 Task: Look for space in Elk Grove Village, United States from 10th July, 2023 to 15th July, 2023 for 7 adults in price range Rs.10000 to Rs.15000. Place can be entire place or shared room with 4 bedrooms having 7 beds and 4 bathrooms. Property type can be house, flat, guest house. Amenities needed are: wifi, TV, free parkinig on premises, gym, breakfast. Booking option can be shelf check-in. Required host language is English.
Action: Mouse moved to (402, 84)
Screenshot: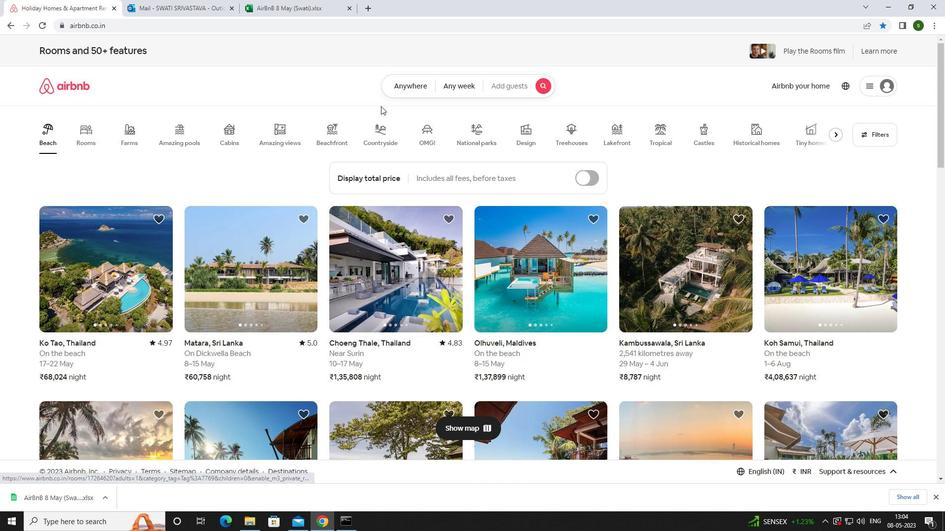 
Action: Mouse pressed left at (402, 84)
Screenshot: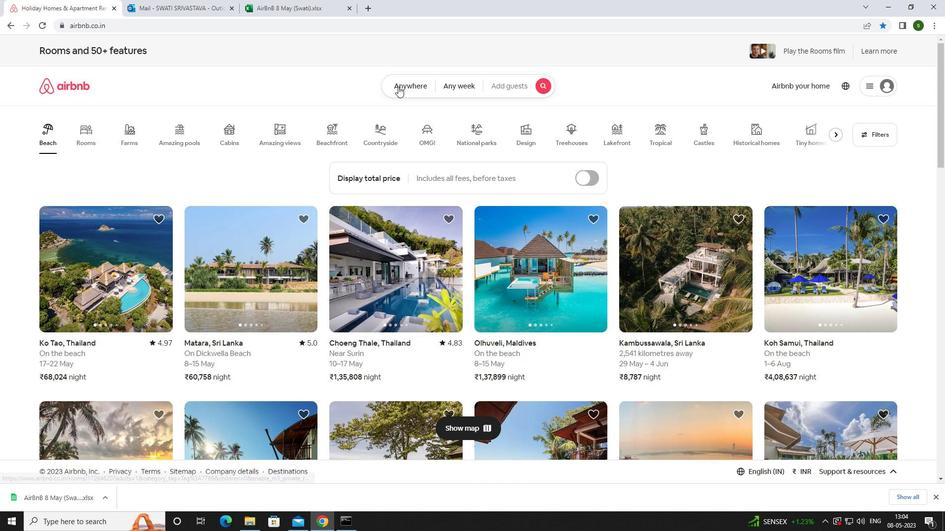 
Action: Mouse moved to (361, 127)
Screenshot: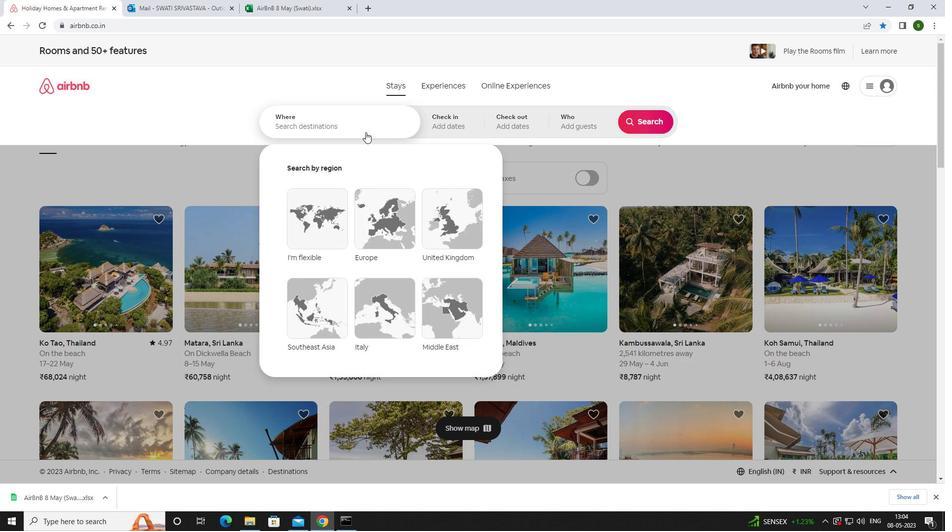
Action: Mouse pressed left at (361, 127)
Screenshot: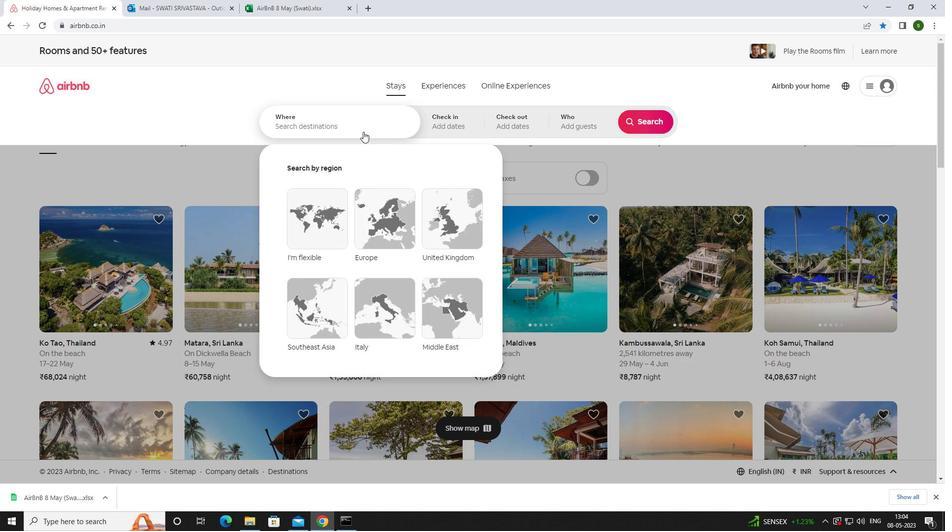 
Action: Key pressed <Key.caps_lock>e<Key.caps_lock><Key.backspace>e<Key.caps_lock>lk<Key.space><Key.caps_lock>g<Key.caps_lock>rove<Key.space><Key.caps_lock>v<Key.caps_lock>illage,<Key.space><Key.caps_lock>u<Key.caps_lock>nited<Key.space><Key.caps_lock>s<Key.caps_lock>tates<Key.enter>
Screenshot: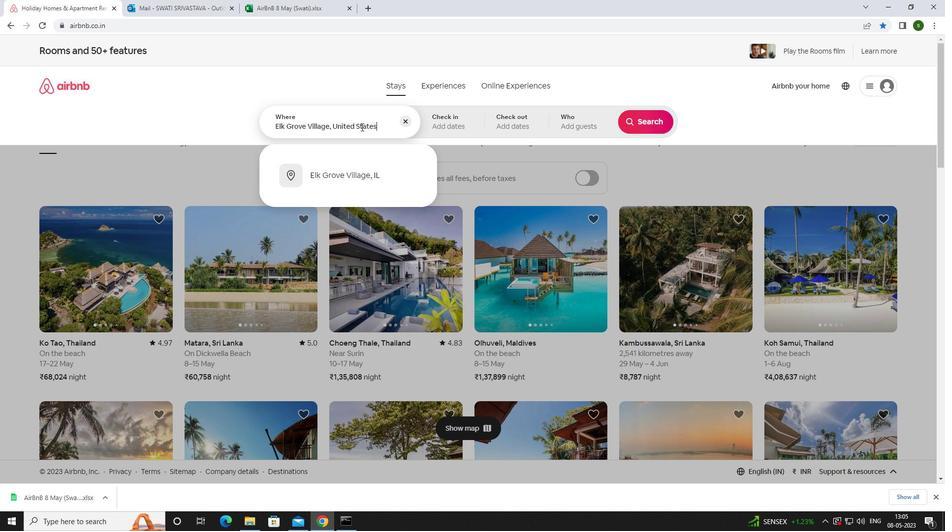 
Action: Mouse moved to (646, 198)
Screenshot: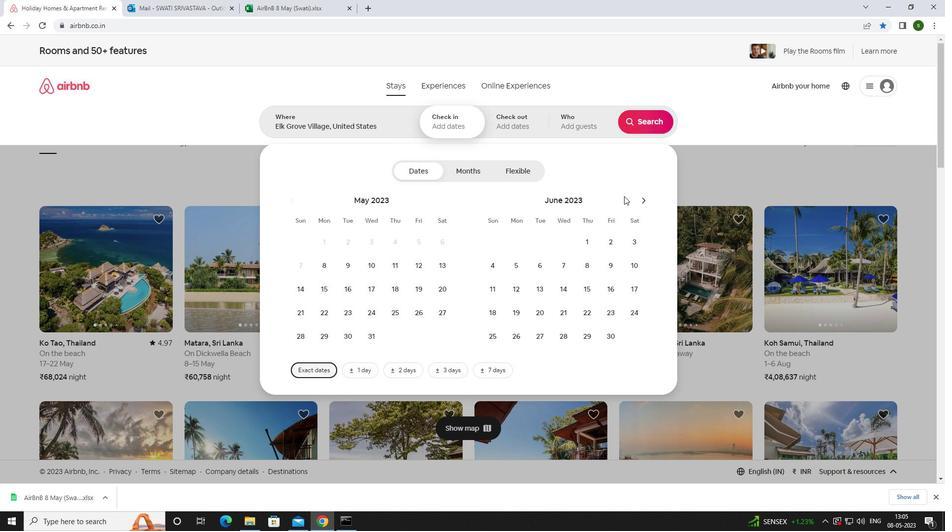 
Action: Mouse pressed left at (646, 198)
Screenshot: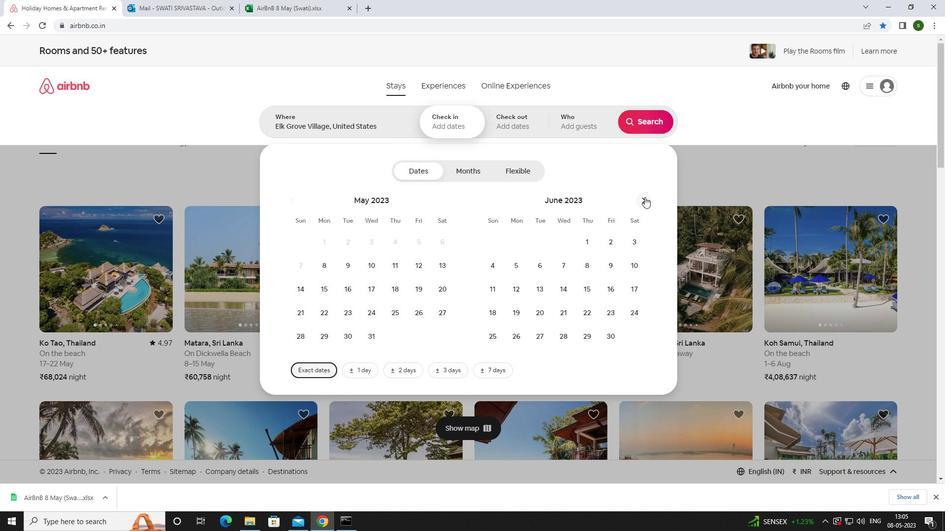 
Action: Mouse moved to (523, 292)
Screenshot: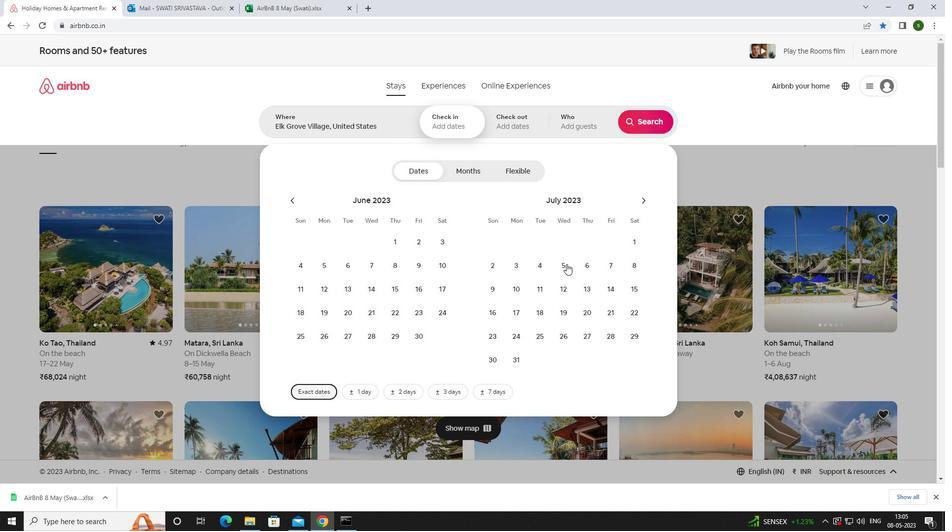 
Action: Mouse pressed left at (523, 292)
Screenshot: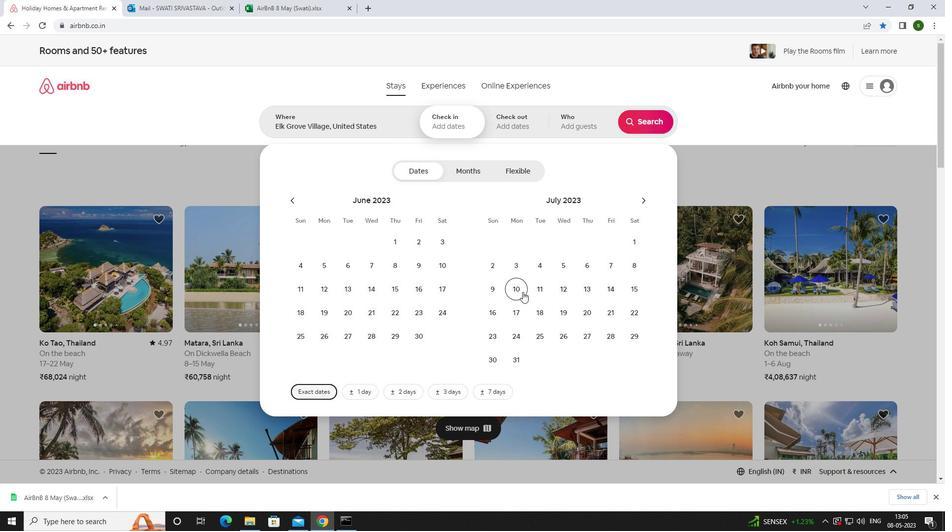 
Action: Mouse moved to (638, 285)
Screenshot: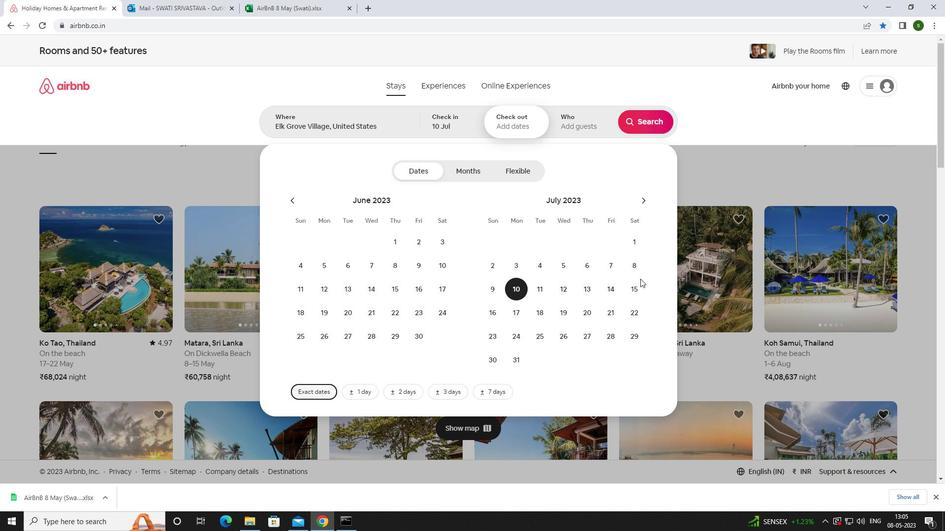 
Action: Mouse pressed left at (638, 285)
Screenshot: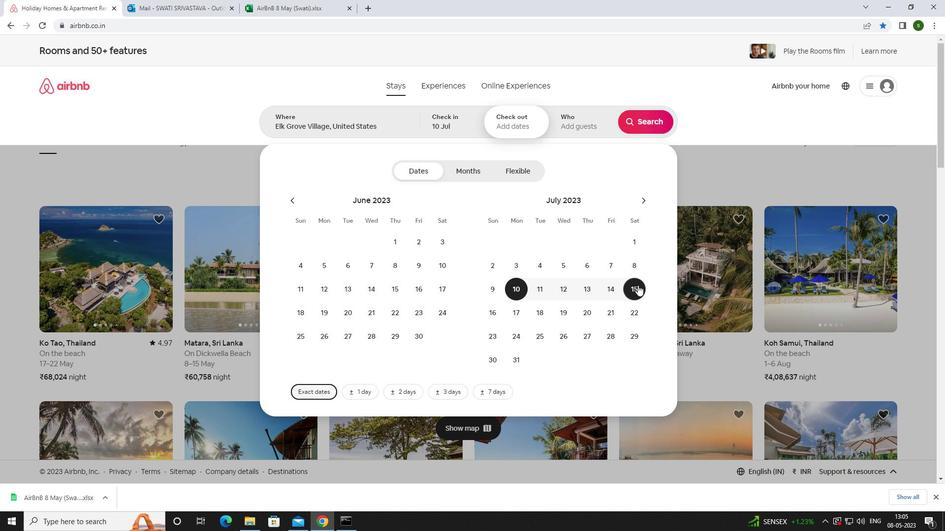
Action: Mouse moved to (568, 115)
Screenshot: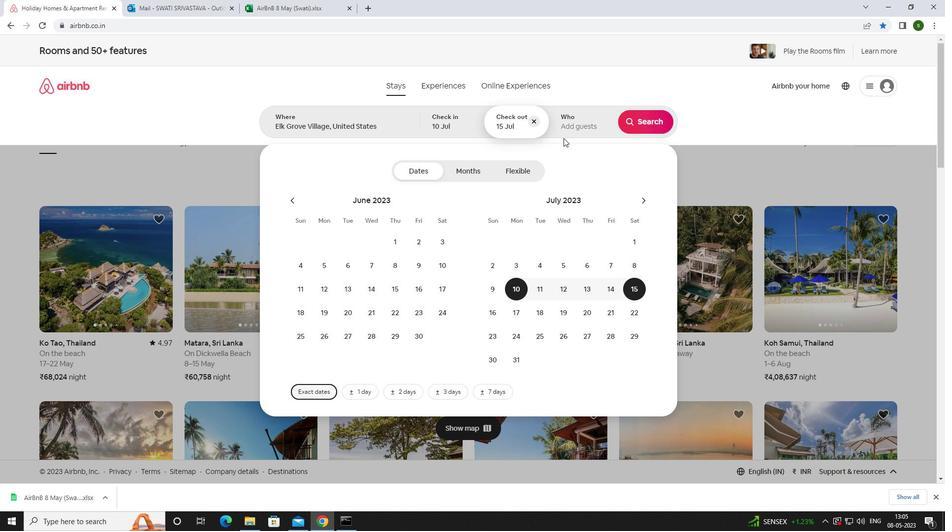 
Action: Mouse pressed left at (568, 115)
Screenshot: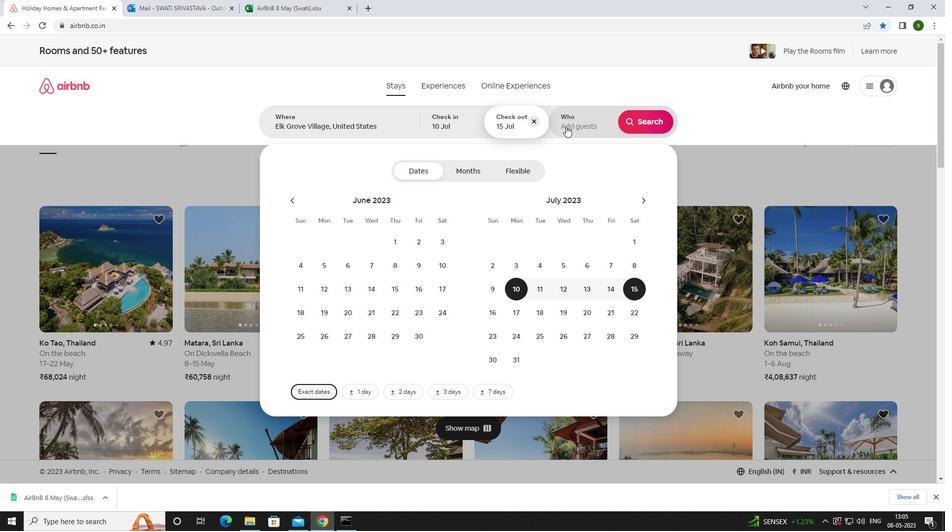 
Action: Mouse moved to (650, 176)
Screenshot: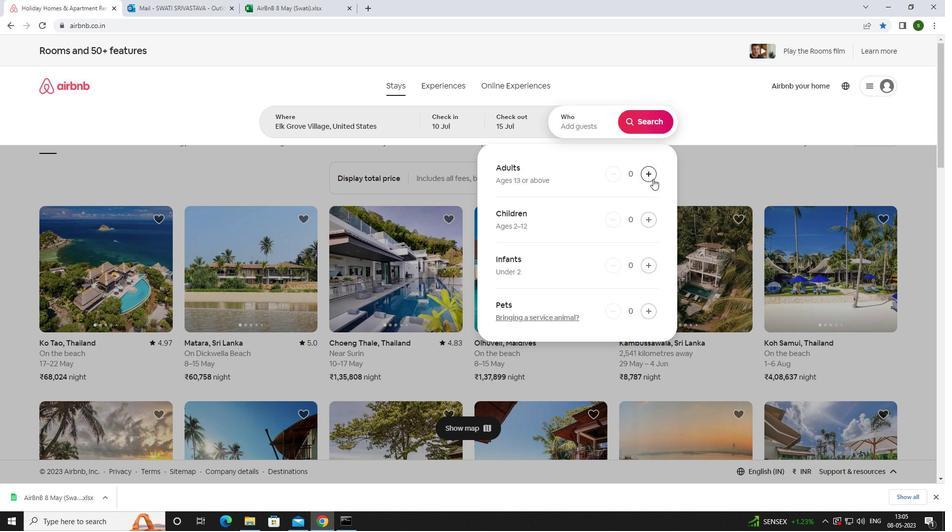 
Action: Mouse pressed left at (650, 176)
Screenshot: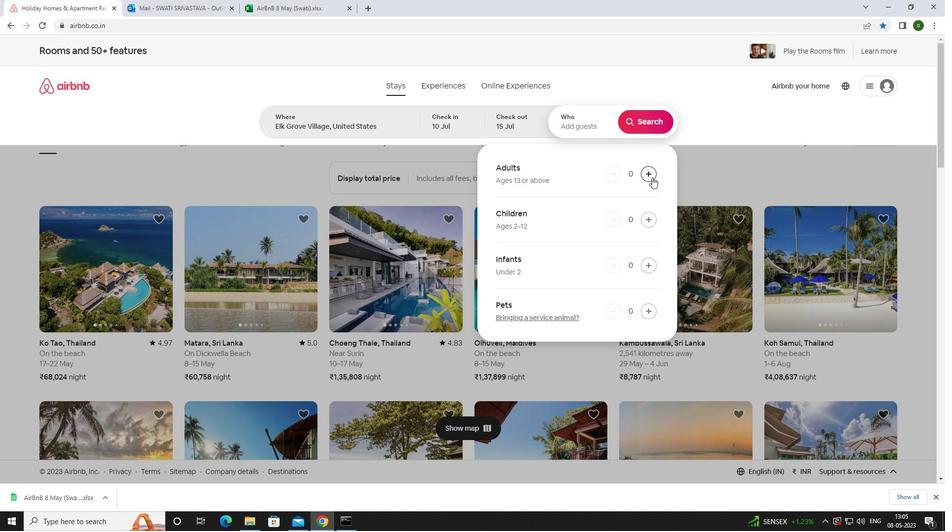 
Action: Mouse pressed left at (650, 176)
Screenshot: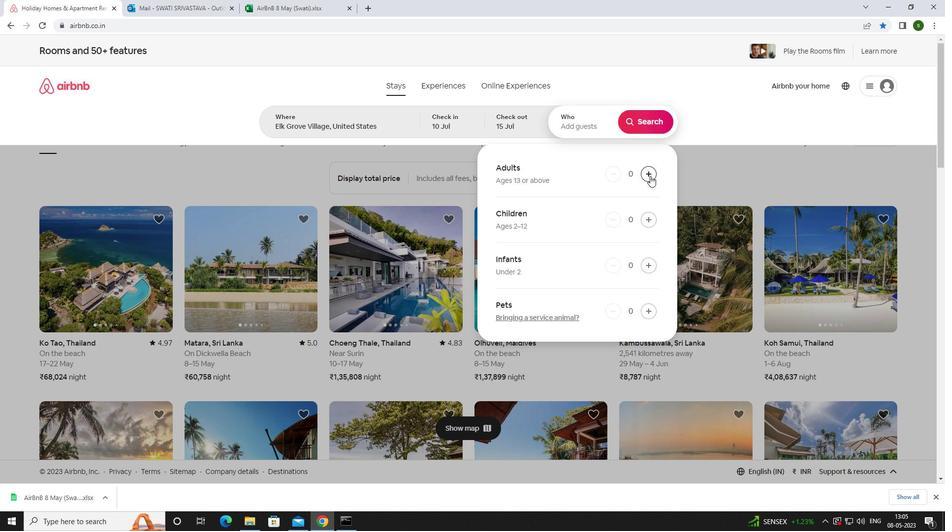 
Action: Mouse pressed left at (650, 176)
Screenshot: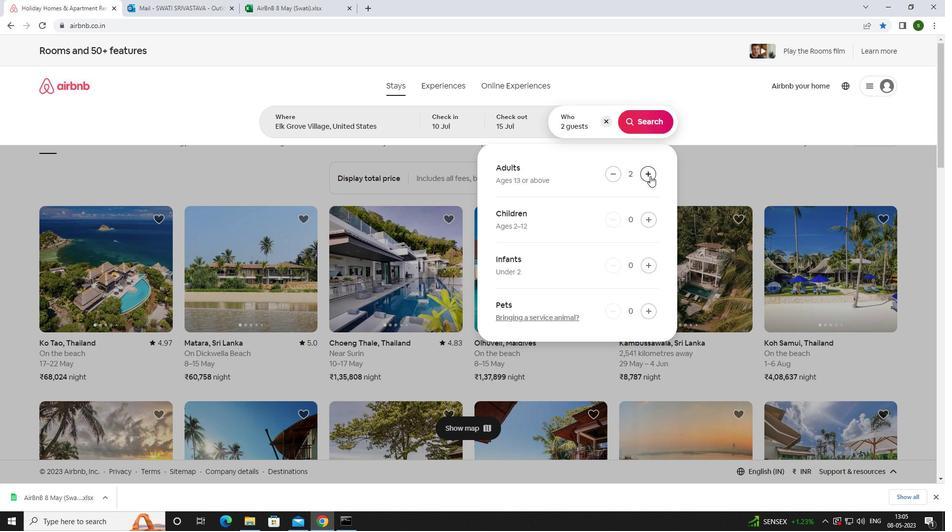 
Action: Mouse pressed left at (650, 176)
Screenshot: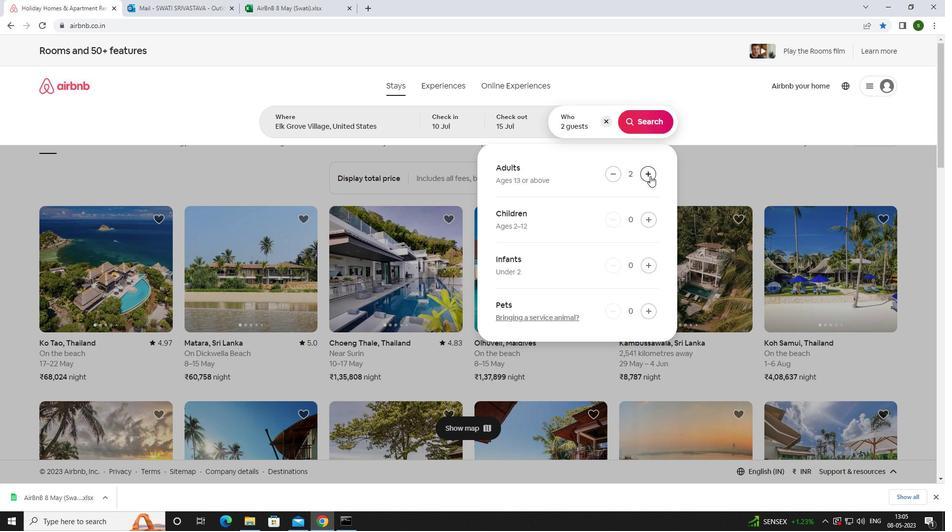 
Action: Mouse pressed left at (650, 176)
Screenshot: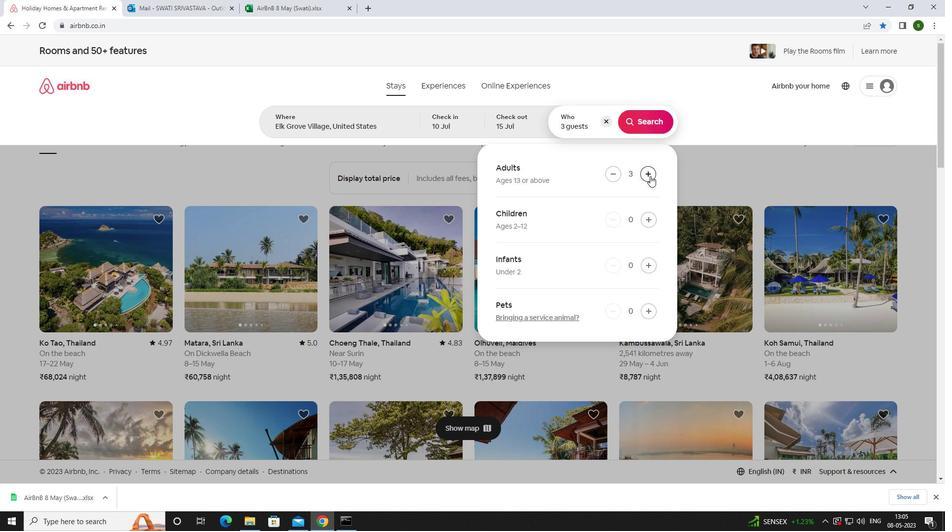 
Action: Mouse pressed left at (650, 176)
Screenshot: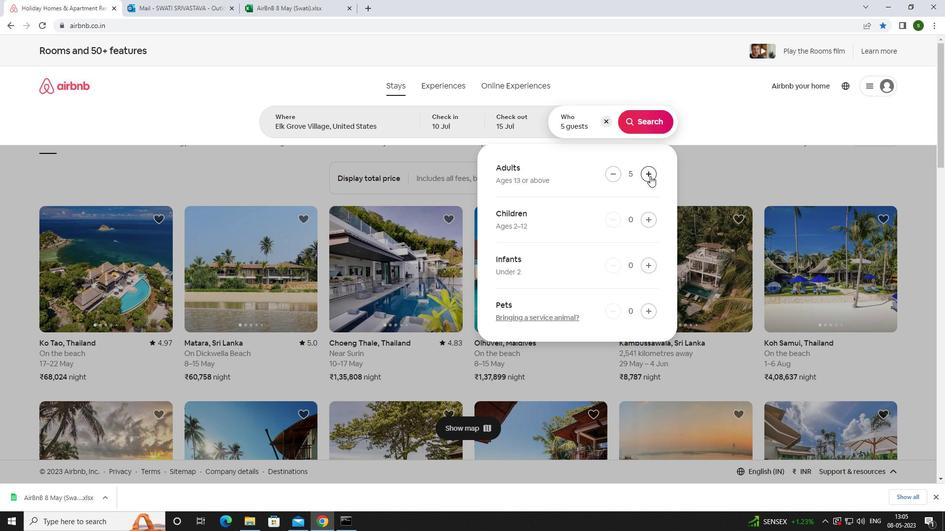 
Action: Mouse pressed left at (650, 176)
Screenshot: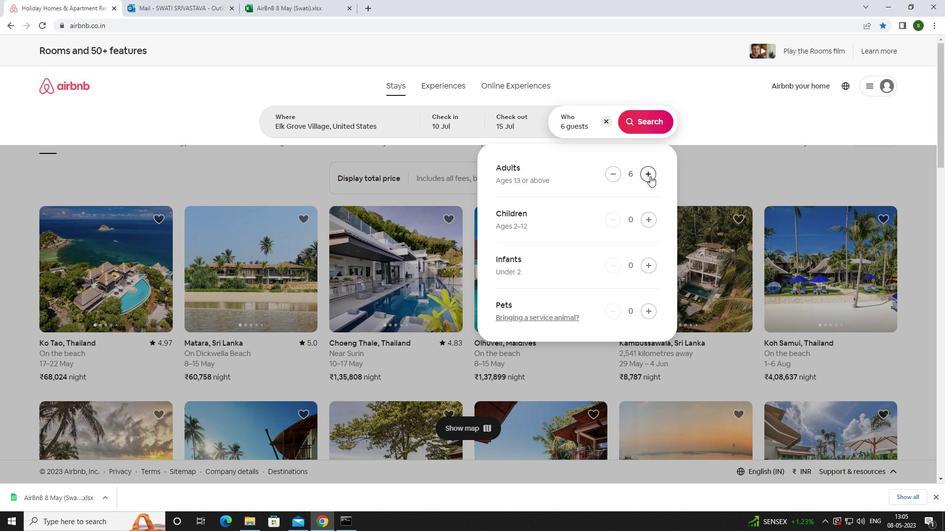 
Action: Mouse moved to (644, 126)
Screenshot: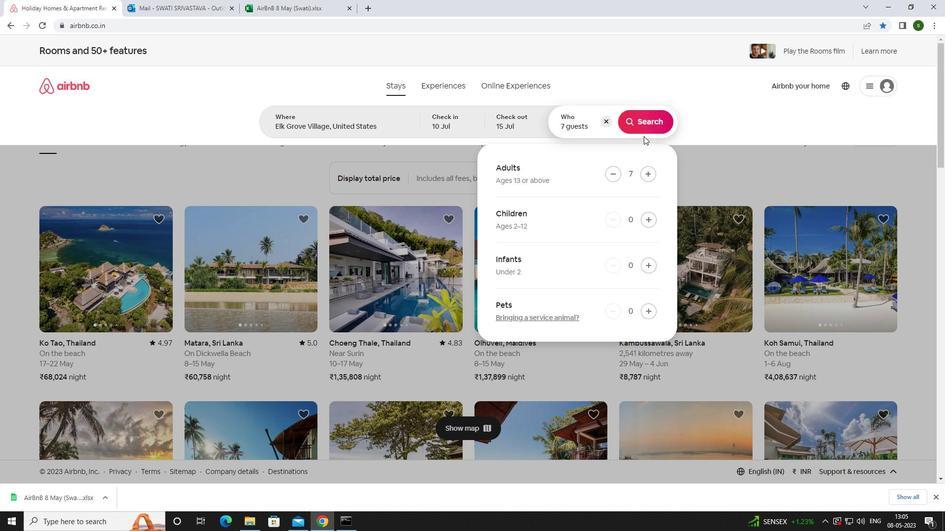 
Action: Mouse pressed left at (644, 126)
Screenshot: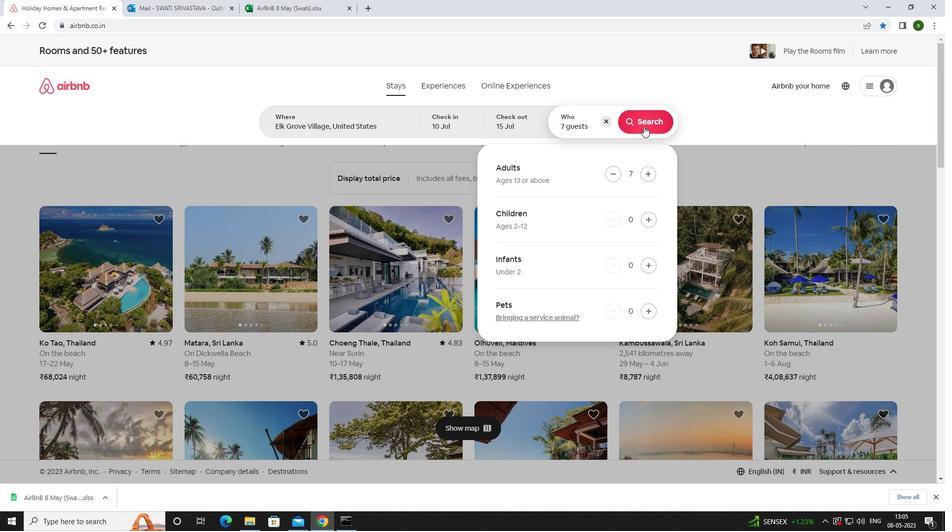 
Action: Mouse moved to (898, 99)
Screenshot: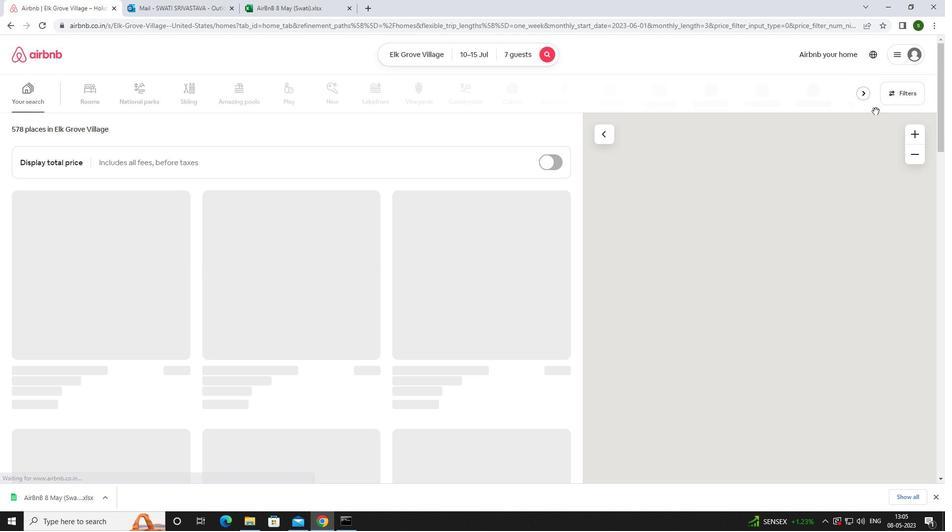 
Action: Mouse pressed left at (898, 99)
Screenshot: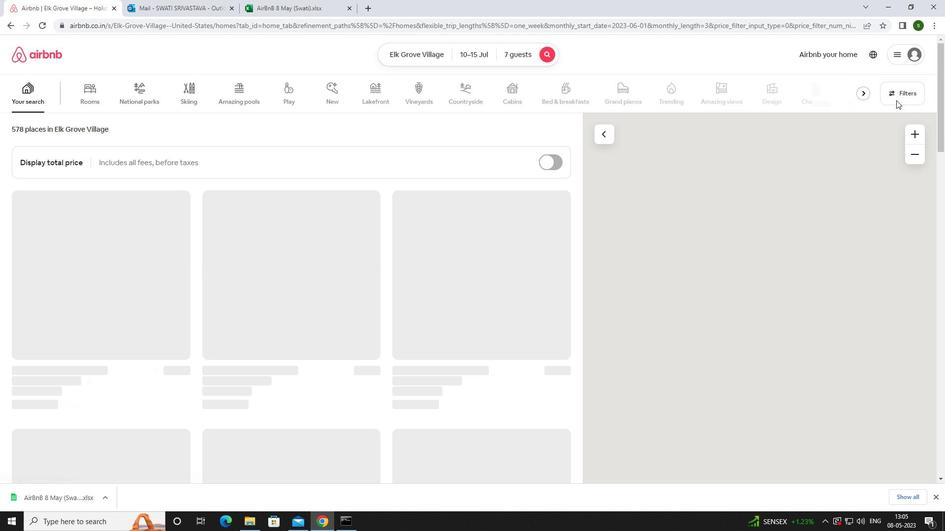 
Action: Mouse moved to (340, 336)
Screenshot: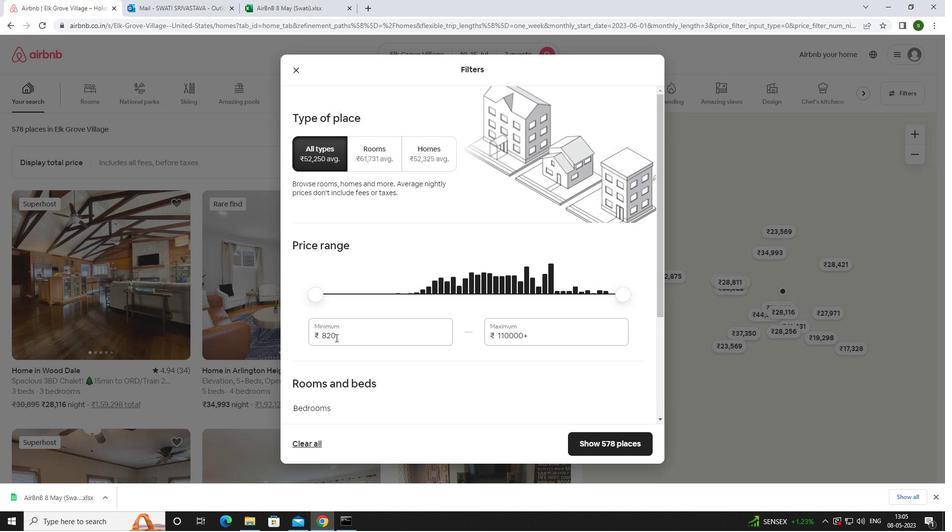 
Action: Mouse pressed left at (340, 336)
Screenshot: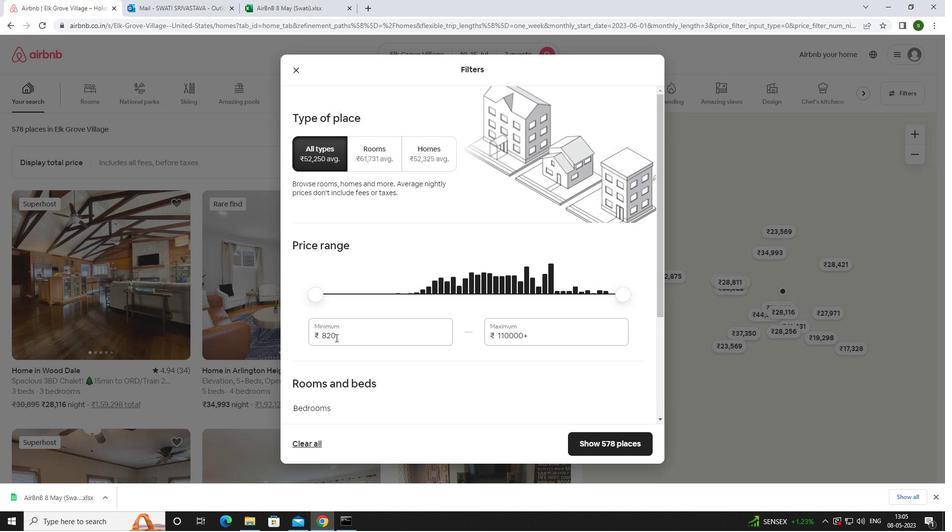 
Action: Mouse moved to (340, 333)
Screenshot: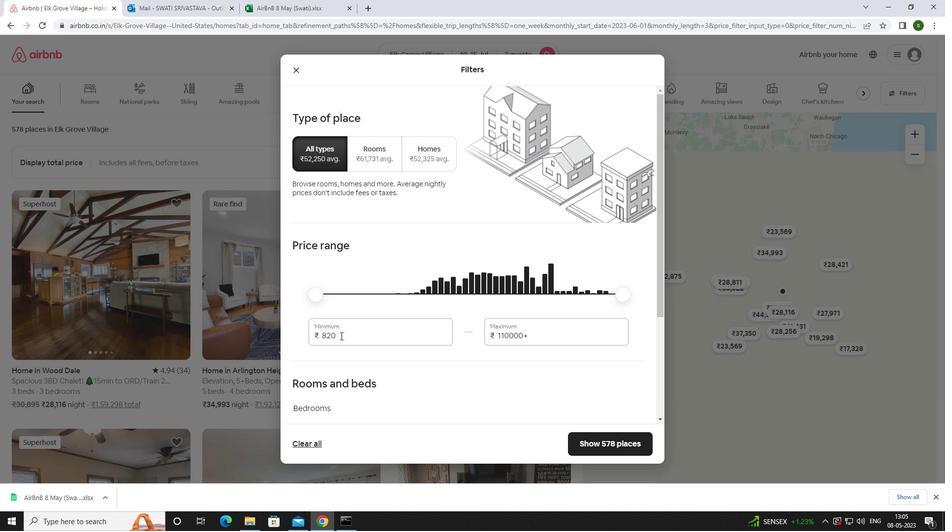 
Action: Key pressed <Key.backspace><Key.backspace><Key.backspace><Key.backspace>10000
Screenshot: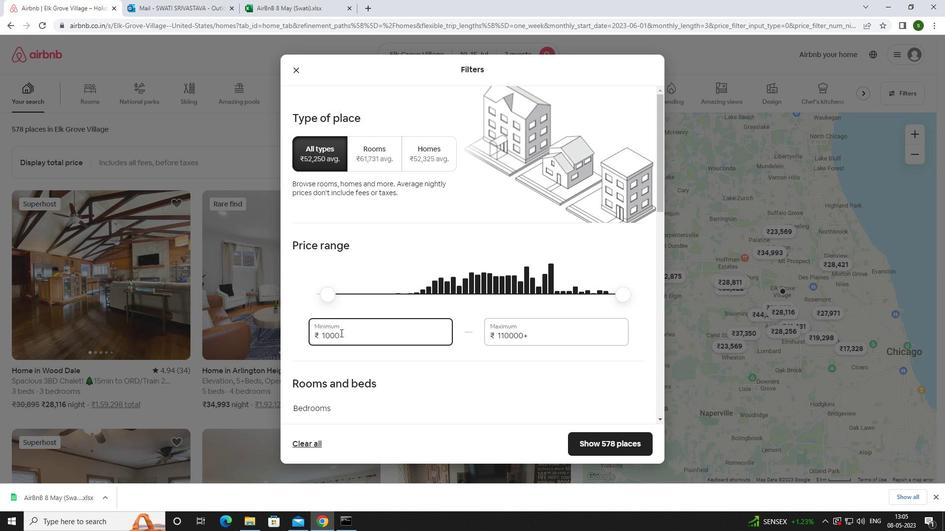 
Action: Mouse moved to (536, 340)
Screenshot: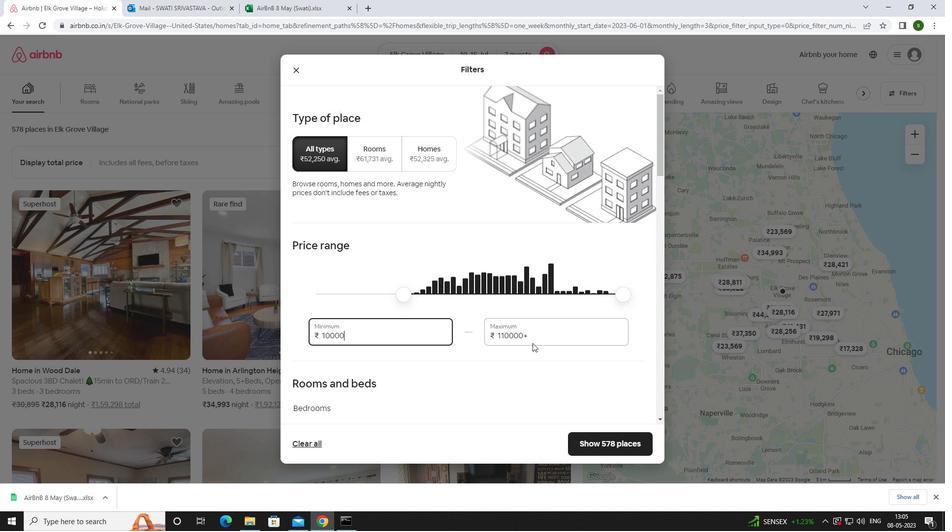 
Action: Mouse pressed left at (536, 340)
Screenshot: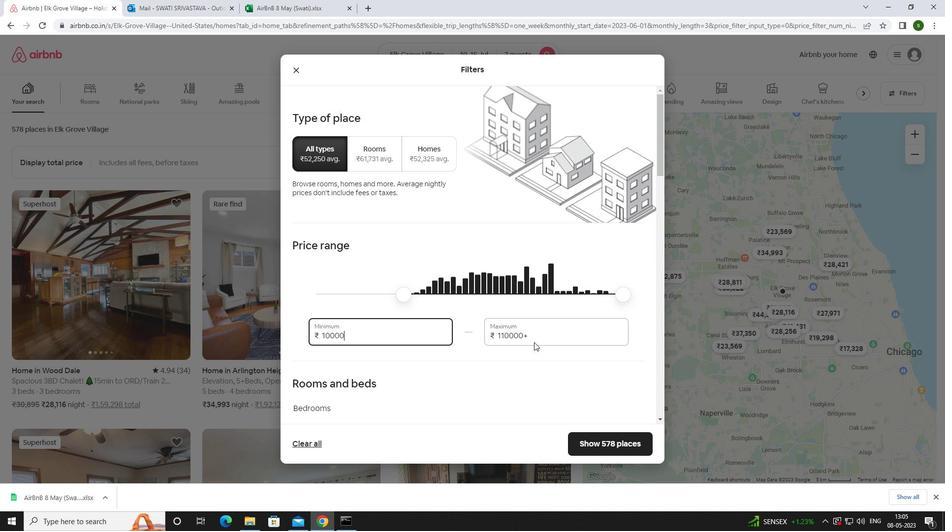 
Action: Key pressed <Key.backspace><Key.backspace><Key.backspace><Key.backspace><Key.backspace><Key.backspace><Key.backspace><Key.backspace><Key.backspace>15000
Screenshot: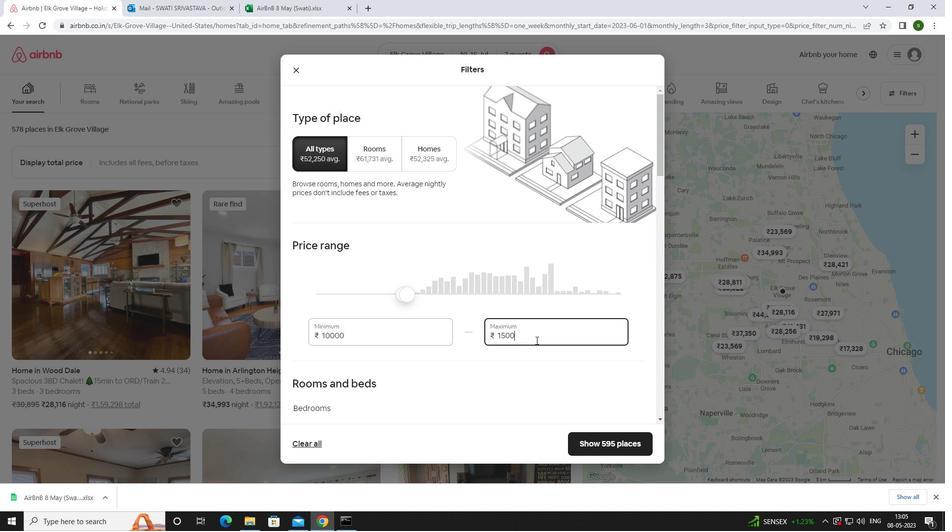 
Action: Mouse moved to (506, 329)
Screenshot: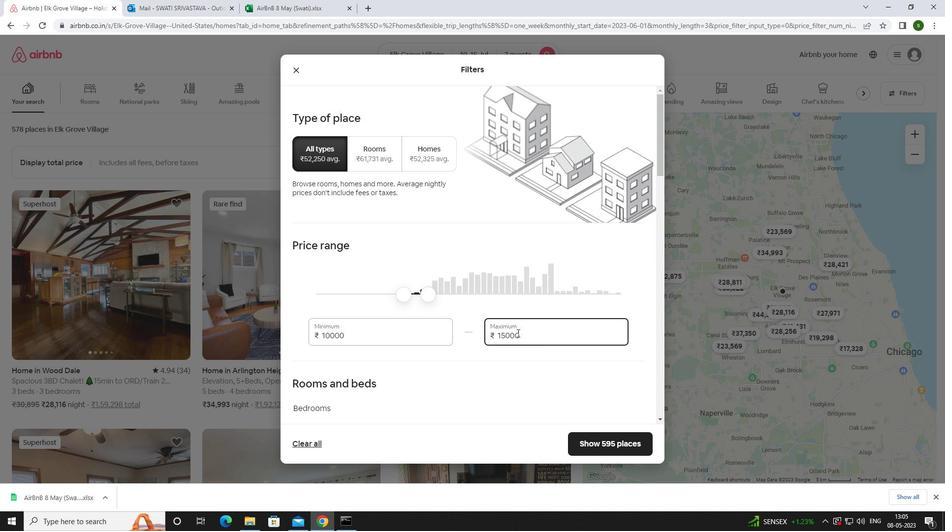 
Action: Mouse scrolled (506, 329) with delta (0, 0)
Screenshot: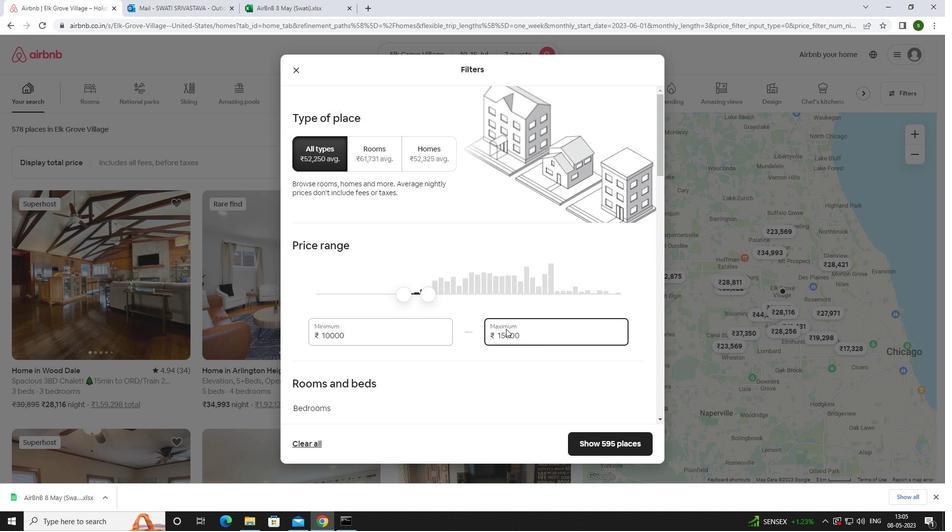 
Action: Mouse scrolled (506, 329) with delta (0, 0)
Screenshot: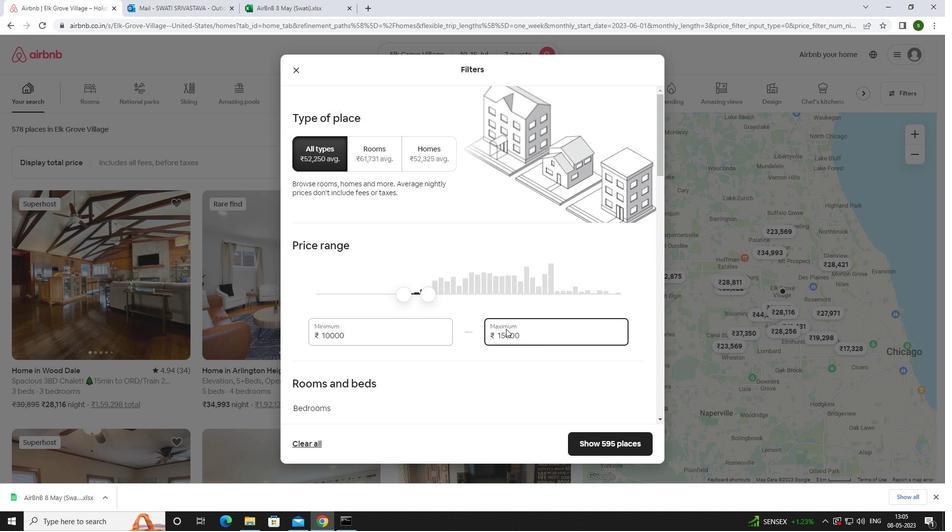 
Action: Mouse scrolled (506, 329) with delta (0, 0)
Screenshot: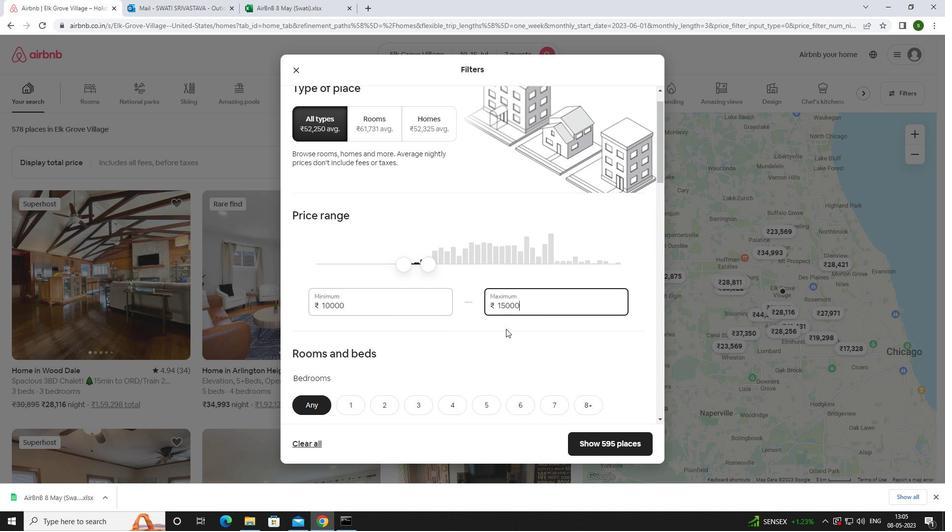 
Action: Mouse scrolled (506, 329) with delta (0, 0)
Screenshot: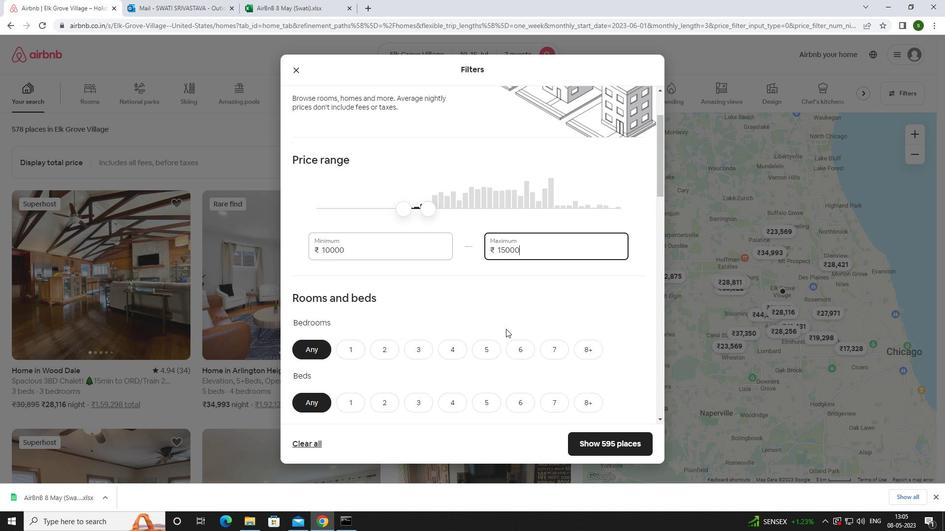 
Action: Mouse moved to (459, 235)
Screenshot: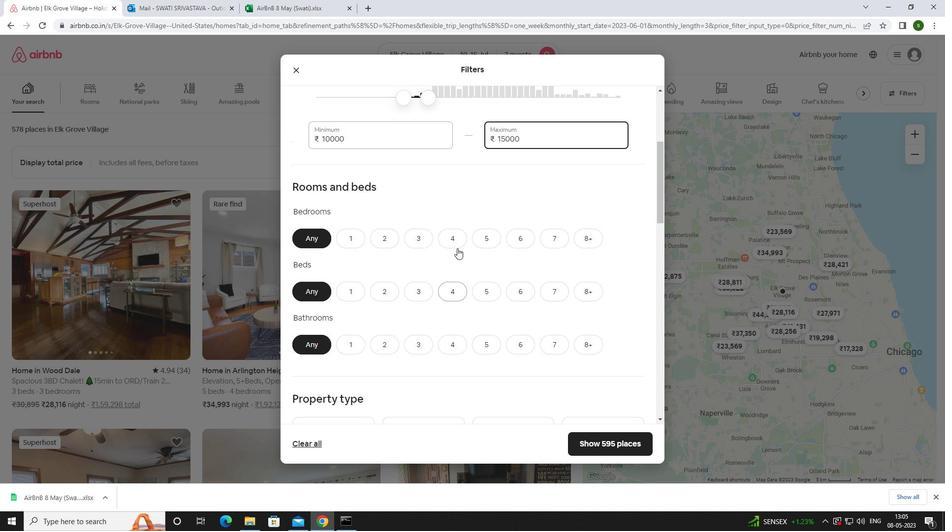 
Action: Mouse pressed left at (459, 235)
Screenshot: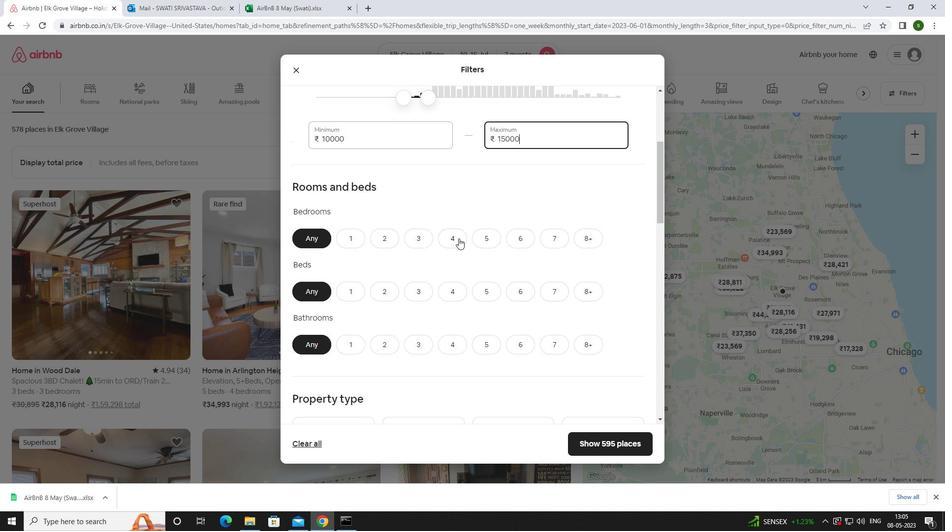 
Action: Mouse moved to (552, 287)
Screenshot: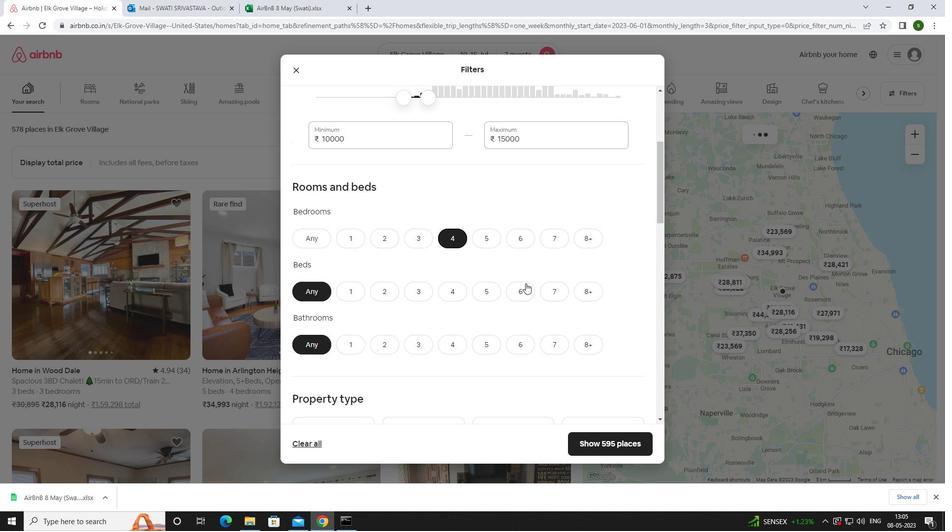 
Action: Mouse pressed left at (552, 287)
Screenshot: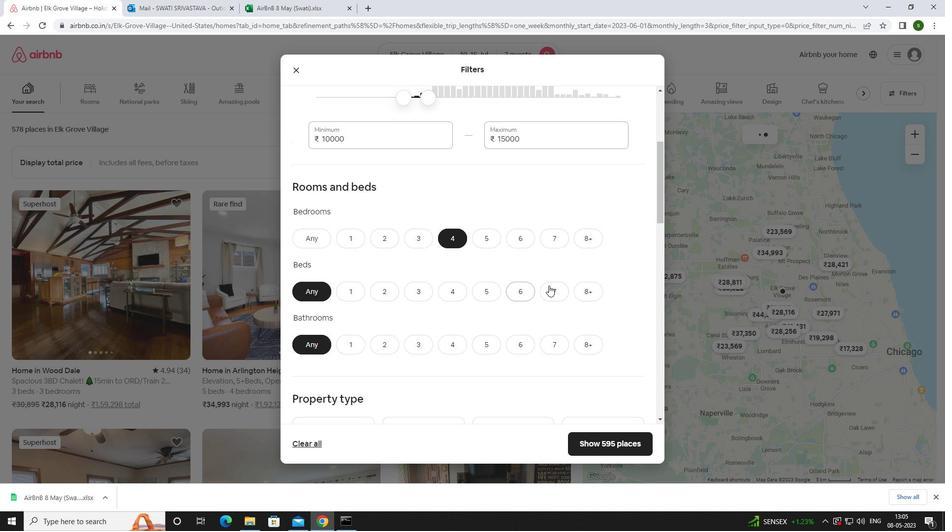 
Action: Mouse moved to (447, 341)
Screenshot: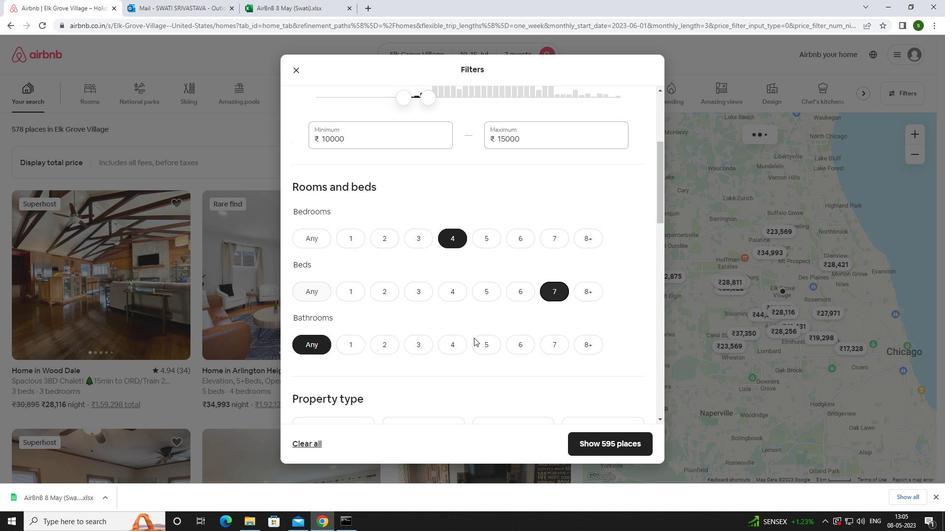 
Action: Mouse pressed left at (447, 341)
Screenshot: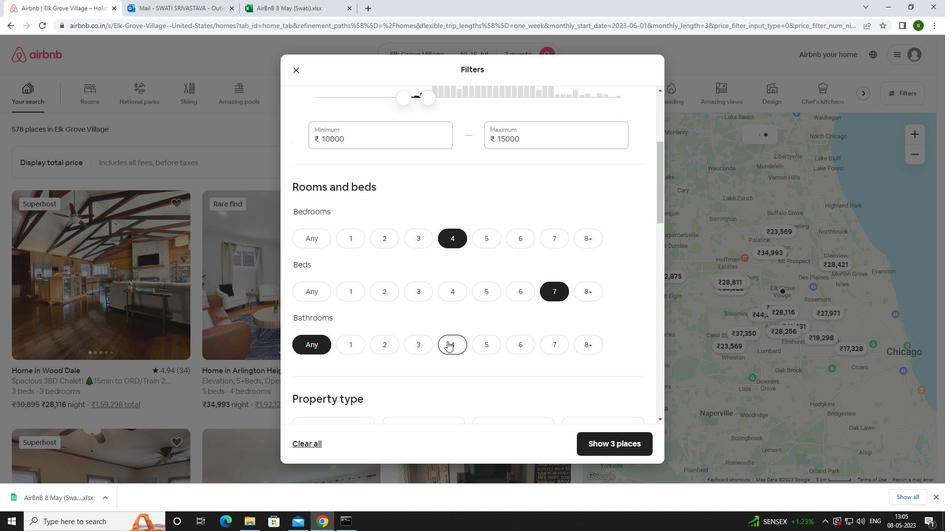 
Action: Mouse scrolled (447, 341) with delta (0, 0)
Screenshot: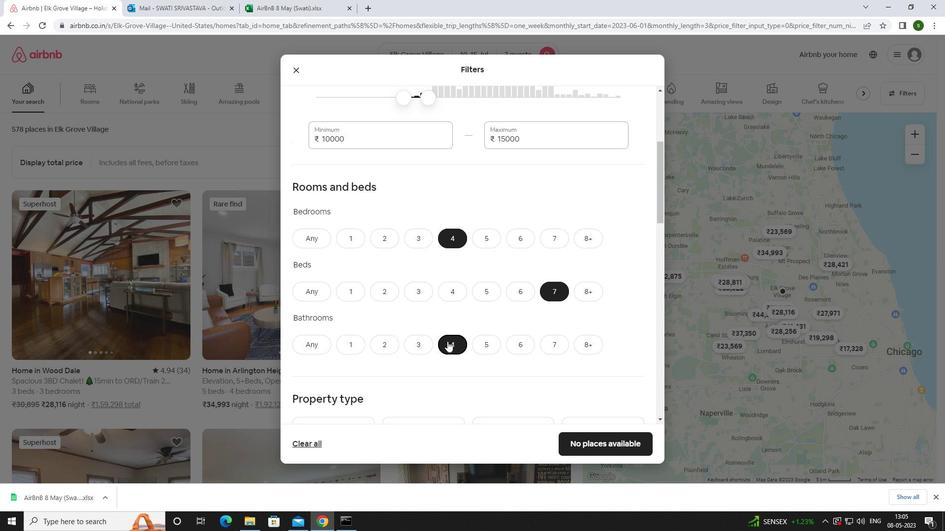 
Action: Mouse scrolled (447, 341) with delta (0, 0)
Screenshot: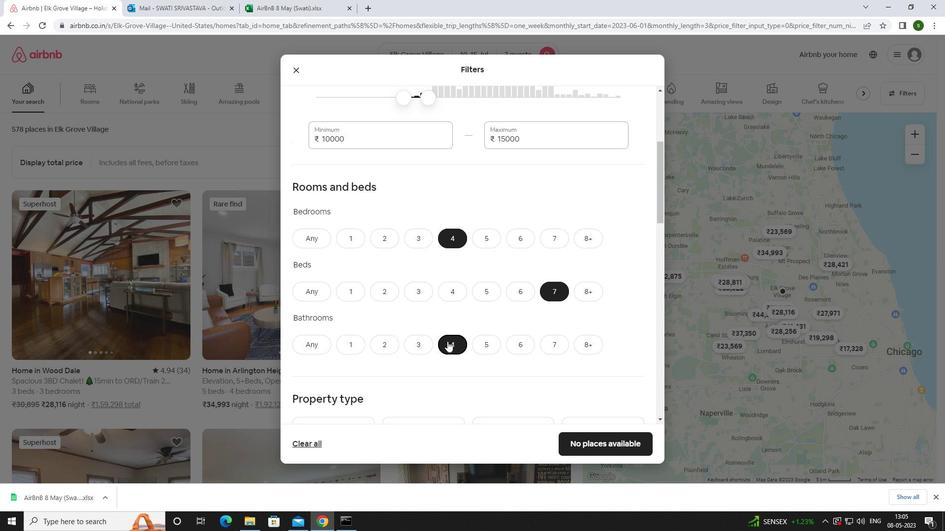 
Action: Mouse moved to (365, 348)
Screenshot: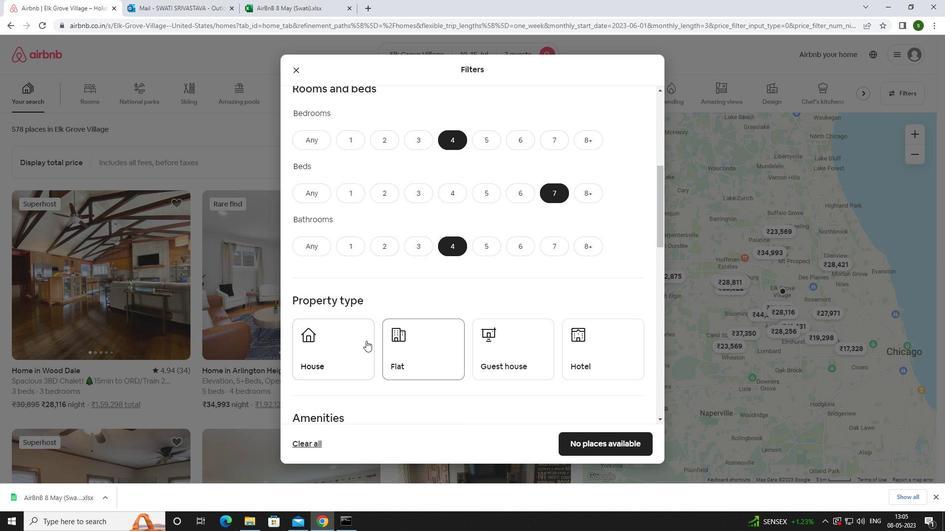 
Action: Mouse pressed left at (365, 348)
Screenshot: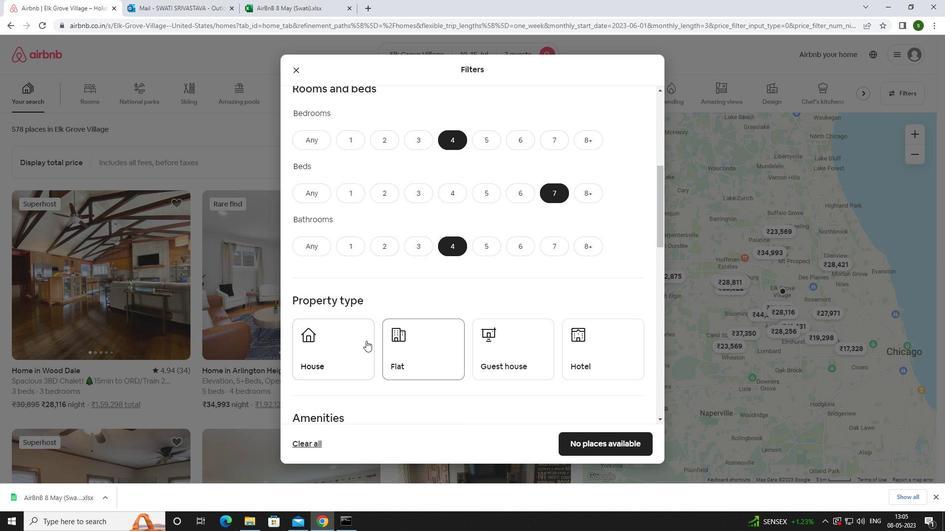 
Action: Mouse moved to (407, 341)
Screenshot: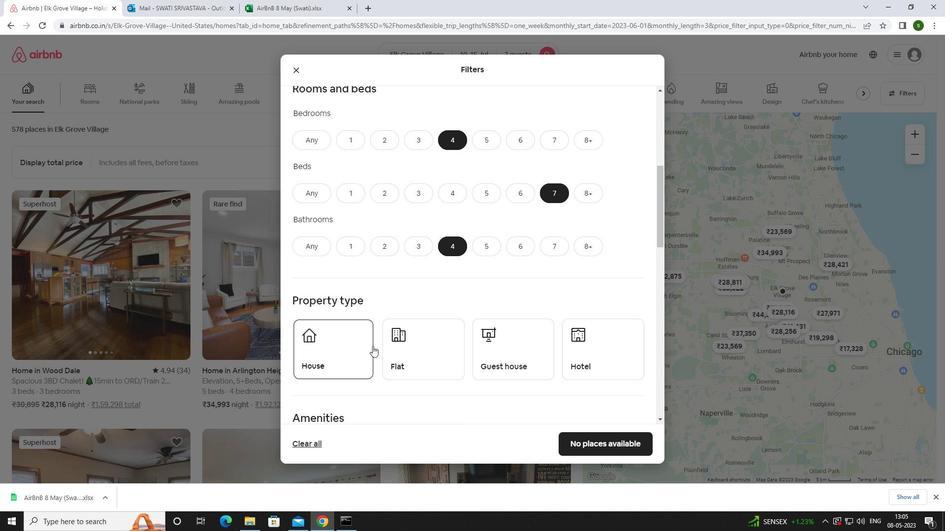 
Action: Mouse pressed left at (407, 341)
Screenshot: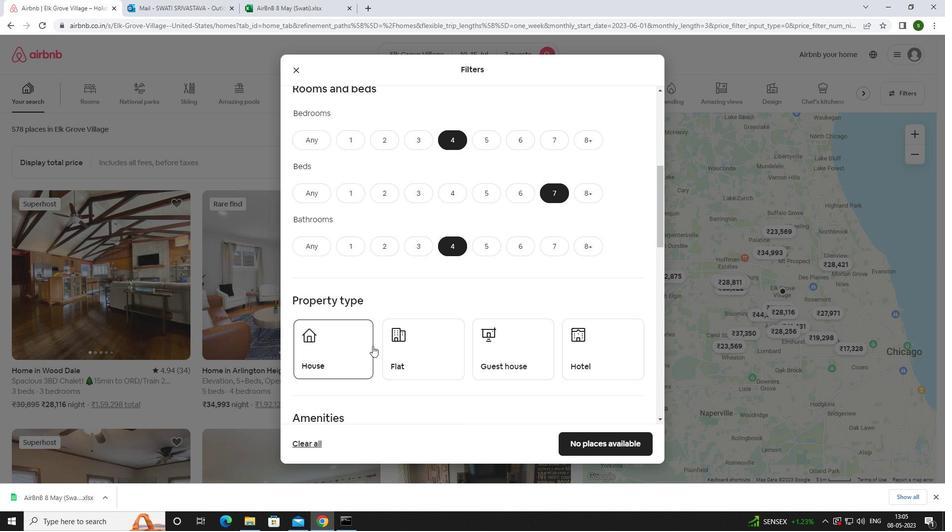 
Action: Mouse moved to (490, 334)
Screenshot: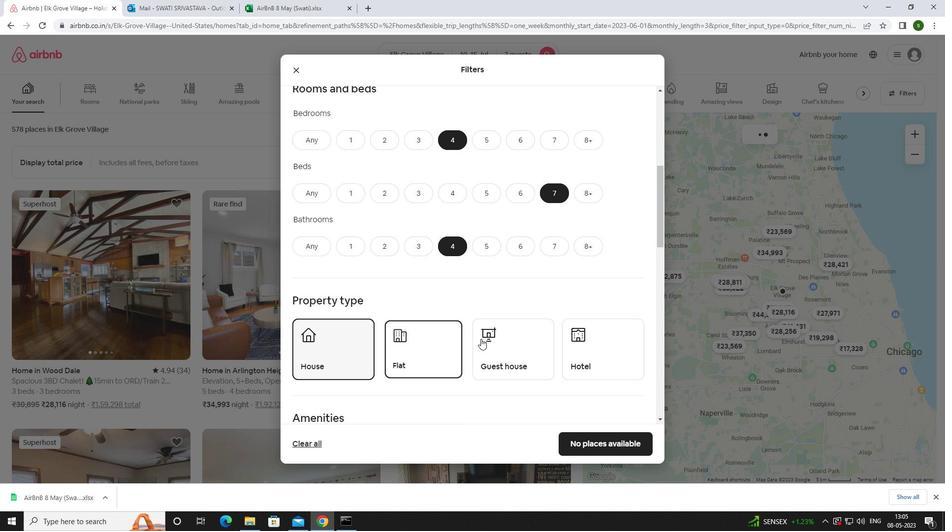 
Action: Mouse pressed left at (490, 334)
Screenshot: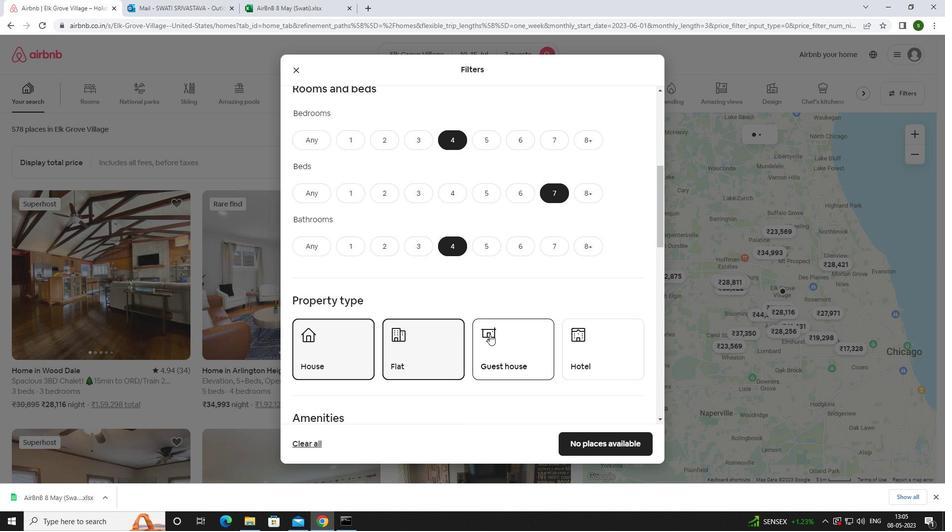 
Action: Mouse scrolled (490, 334) with delta (0, 0)
Screenshot: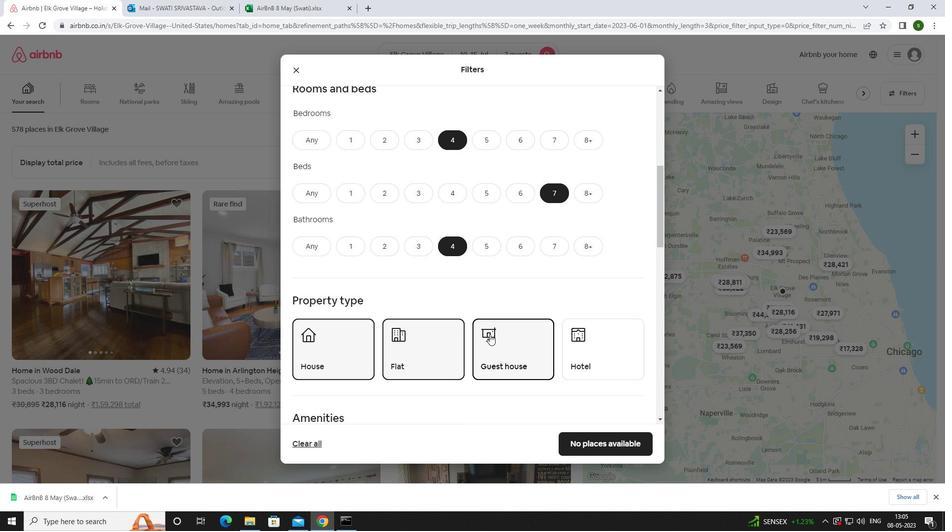 
Action: Mouse scrolled (490, 334) with delta (0, 0)
Screenshot: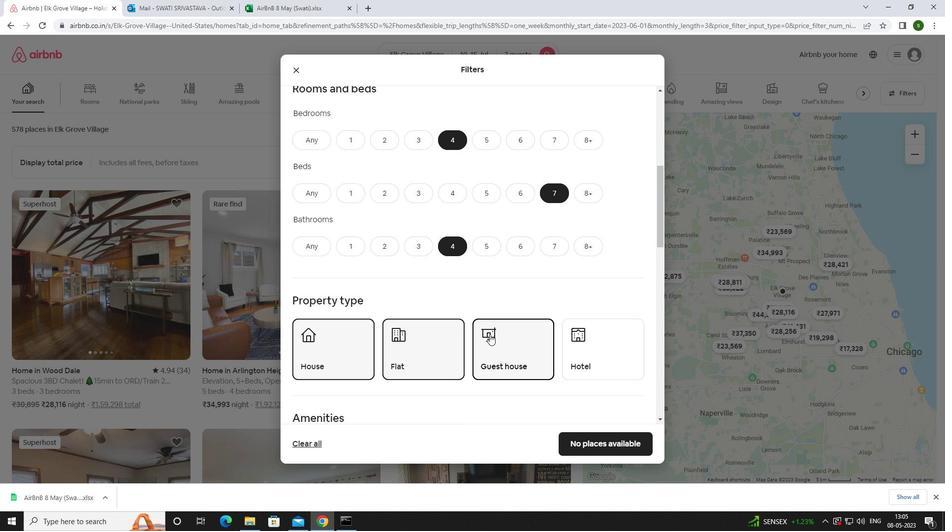 
Action: Mouse scrolled (490, 334) with delta (0, 0)
Screenshot: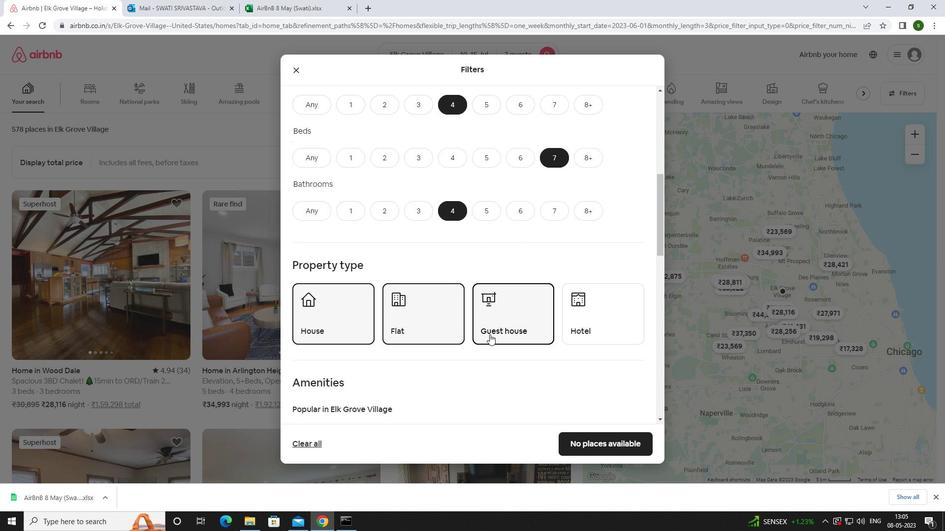 
Action: Mouse moved to (305, 321)
Screenshot: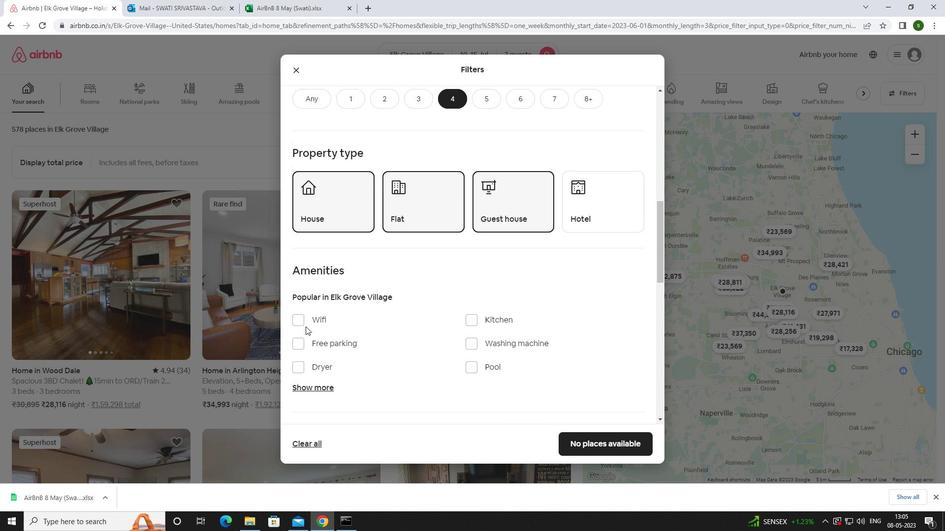 
Action: Mouse pressed left at (305, 321)
Screenshot: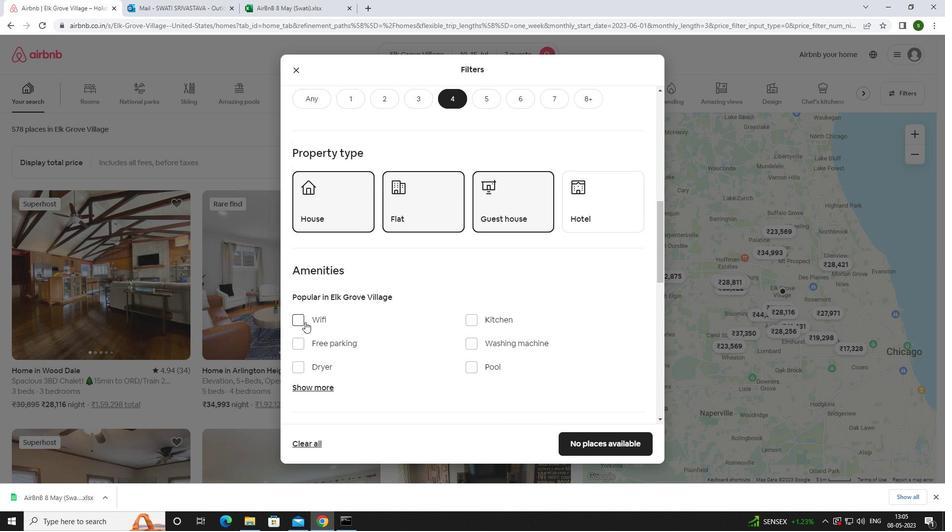 
Action: Mouse moved to (319, 347)
Screenshot: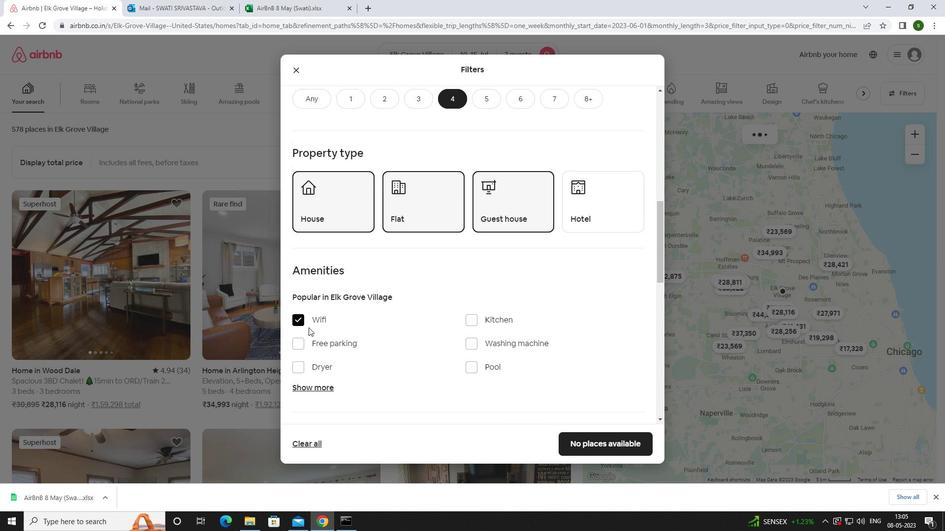 
Action: Mouse pressed left at (319, 347)
Screenshot: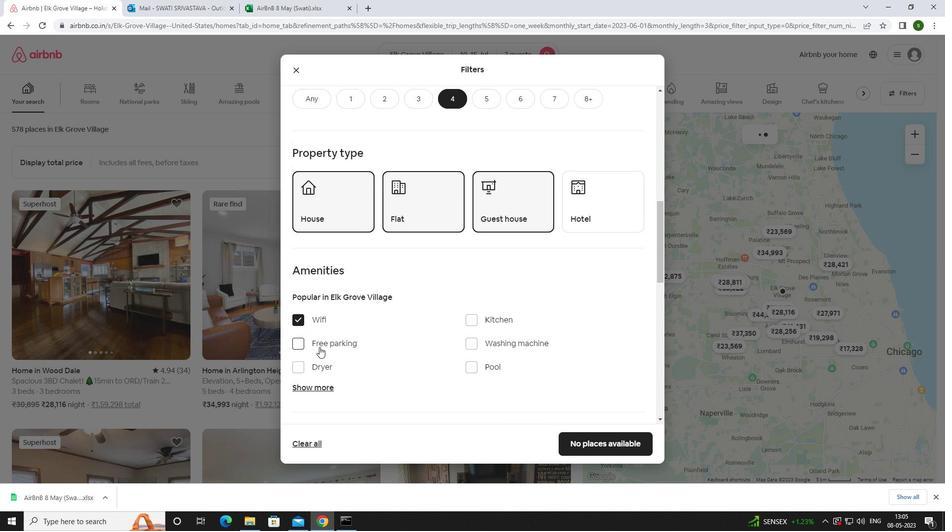 
Action: Mouse moved to (318, 386)
Screenshot: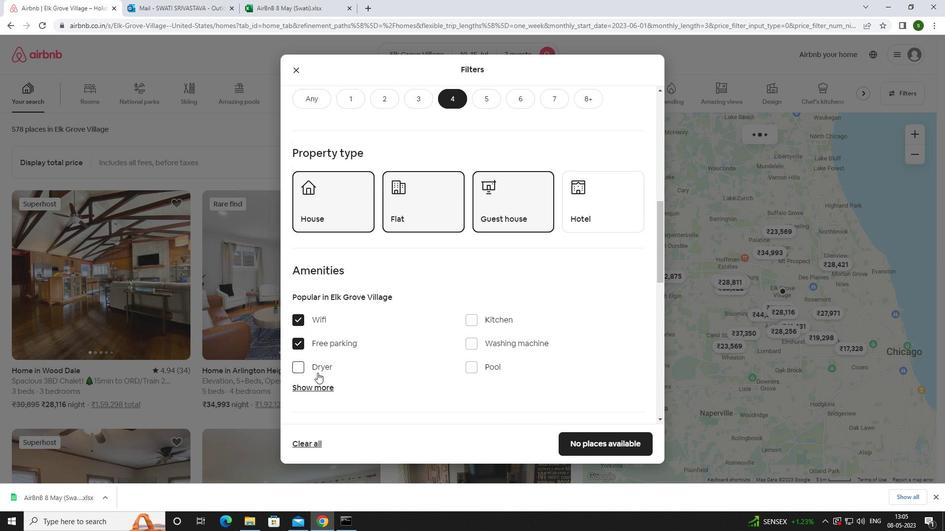 
Action: Mouse pressed left at (318, 386)
Screenshot: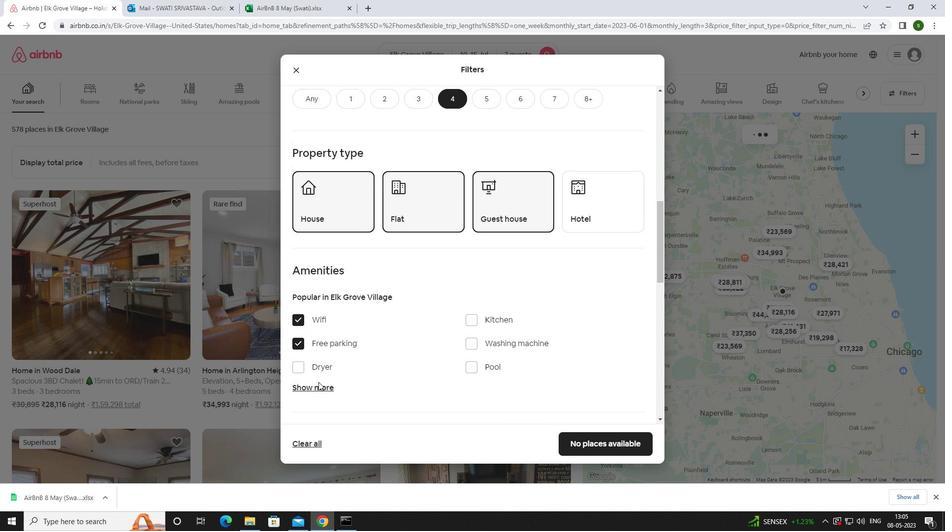 
Action: Mouse moved to (390, 334)
Screenshot: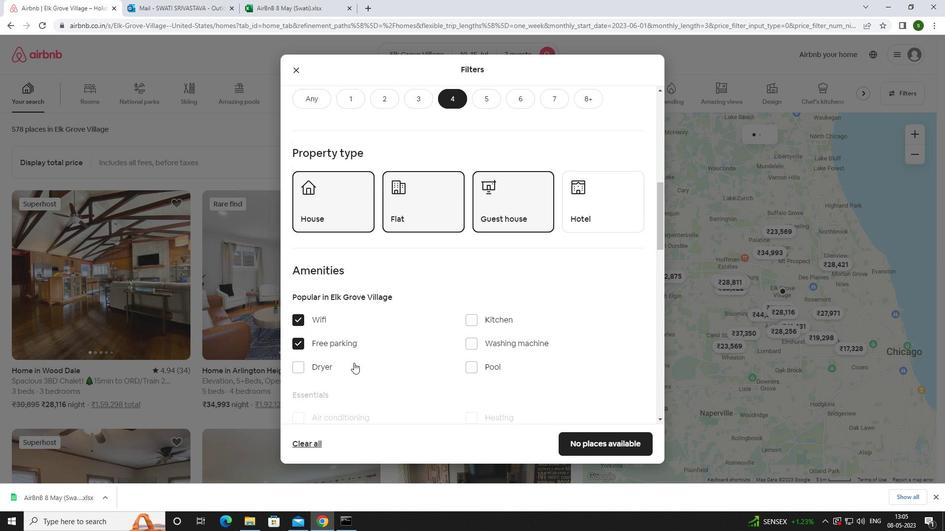
Action: Mouse scrolled (390, 333) with delta (0, 0)
Screenshot: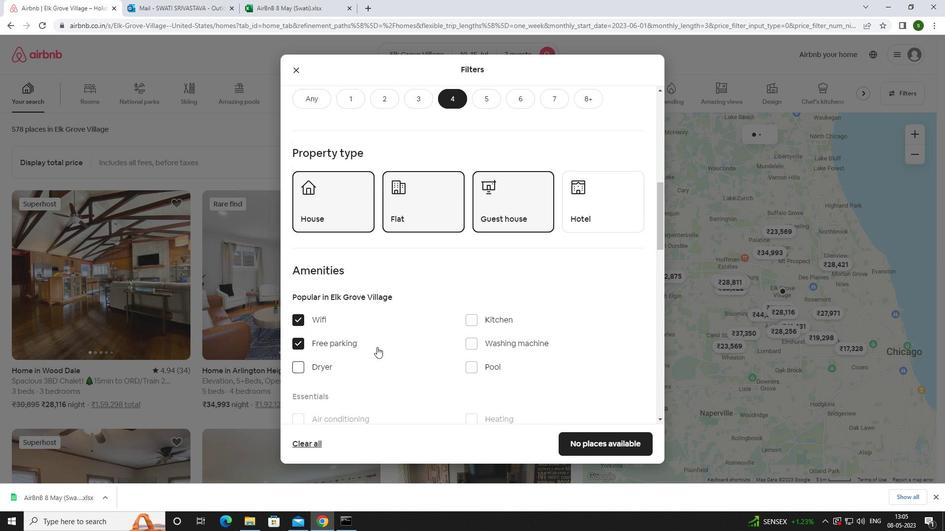 
Action: Mouse scrolled (390, 333) with delta (0, 0)
Screenshot: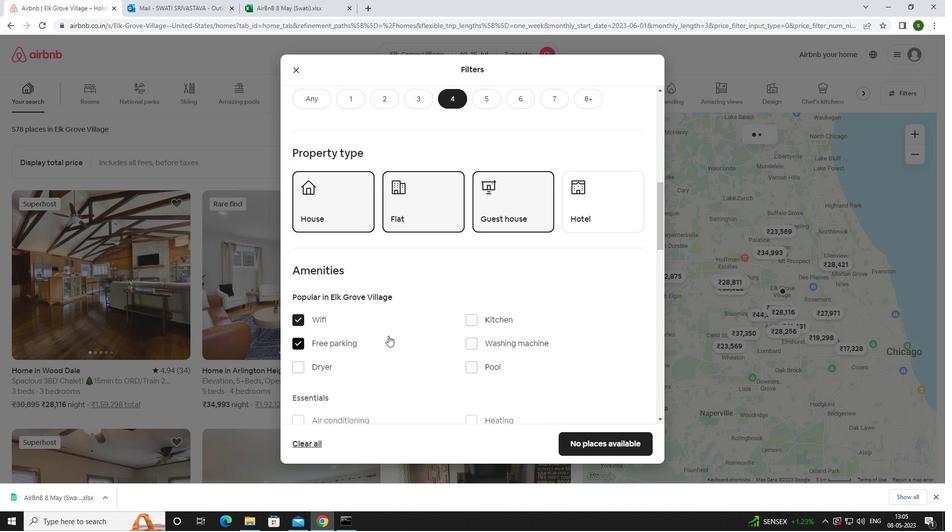 
Action: Mouse scrolled (390, 333) with delta (0, 0)
Screenshot: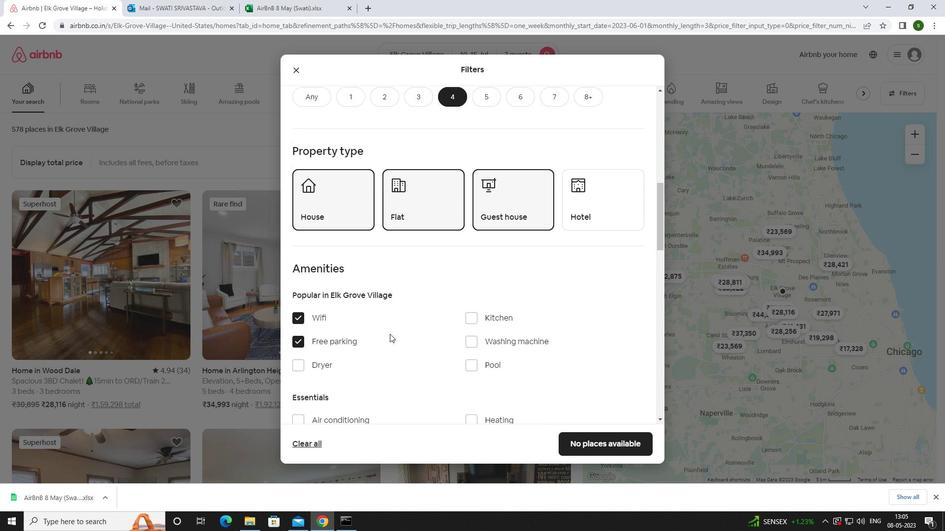 
Action: Mouse moved to (483, 294)
Screenshot: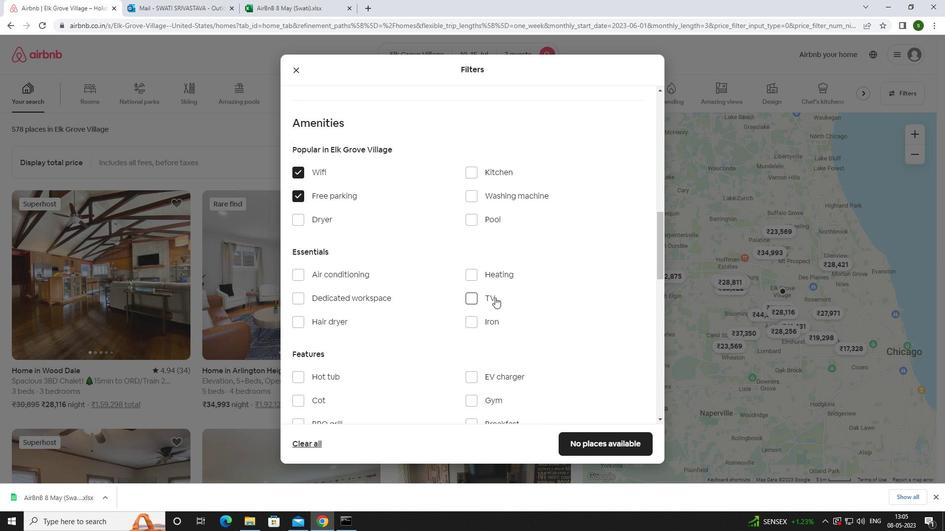 
Action: Mouse pressed left at (483, 294)
Screenshot: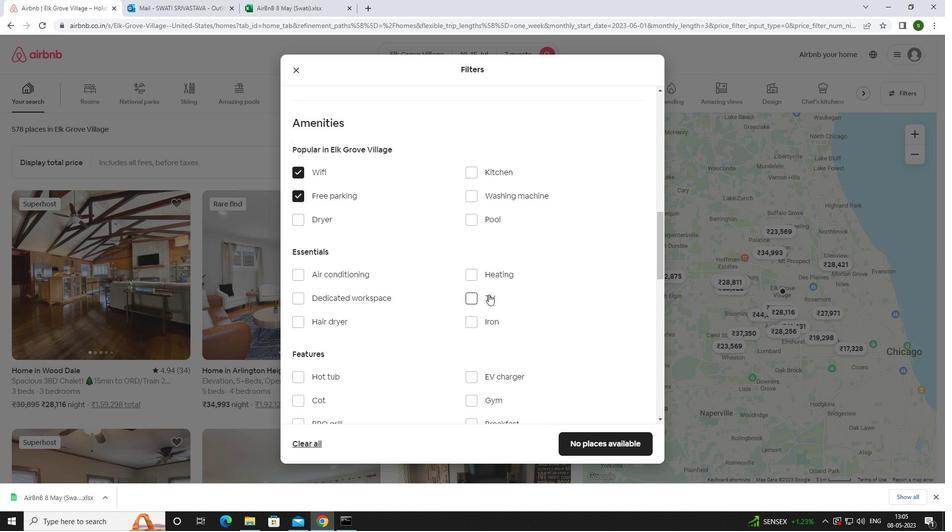 
Action: Mouse moved to (440, 346)
Screenshot: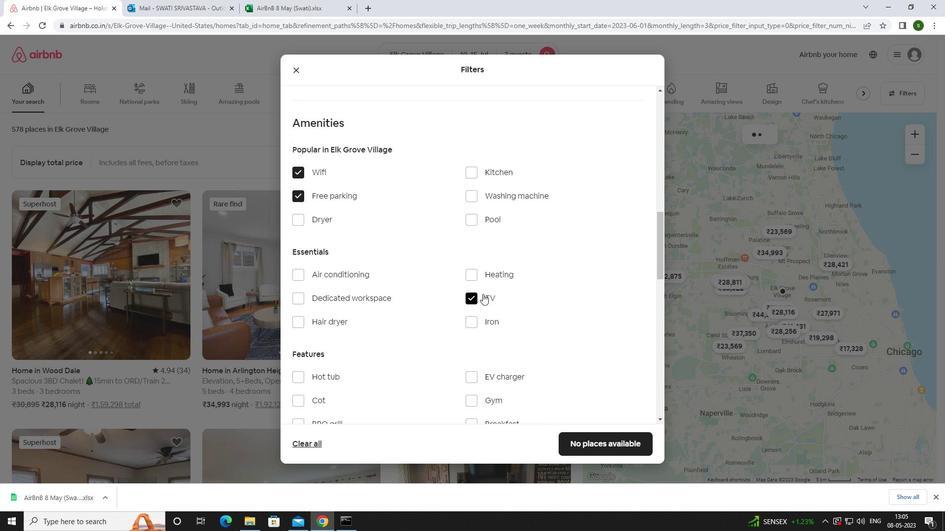 
Action: Mouse scrolled (440, 345) with delta (0, 0)
Screenshot: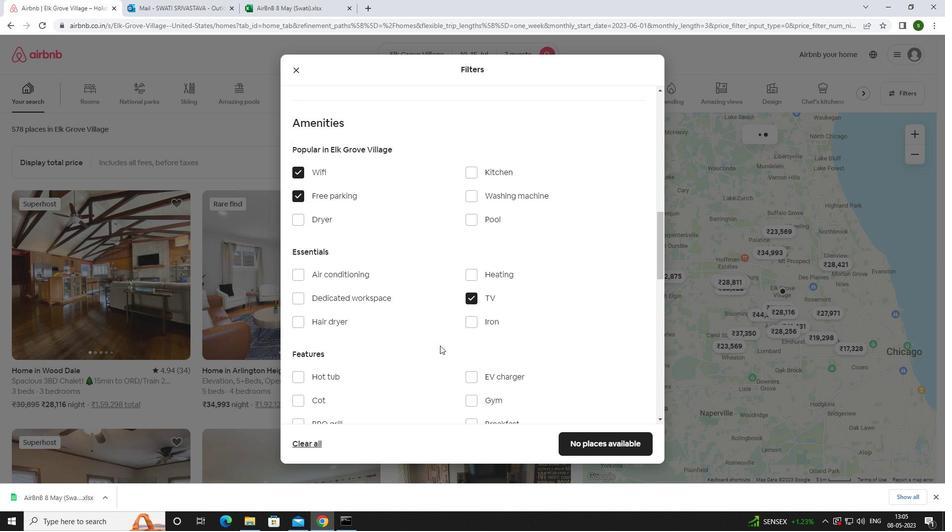 
Action: Mouse scrolled (440, 345) with delta (0, 0)
Screenshot: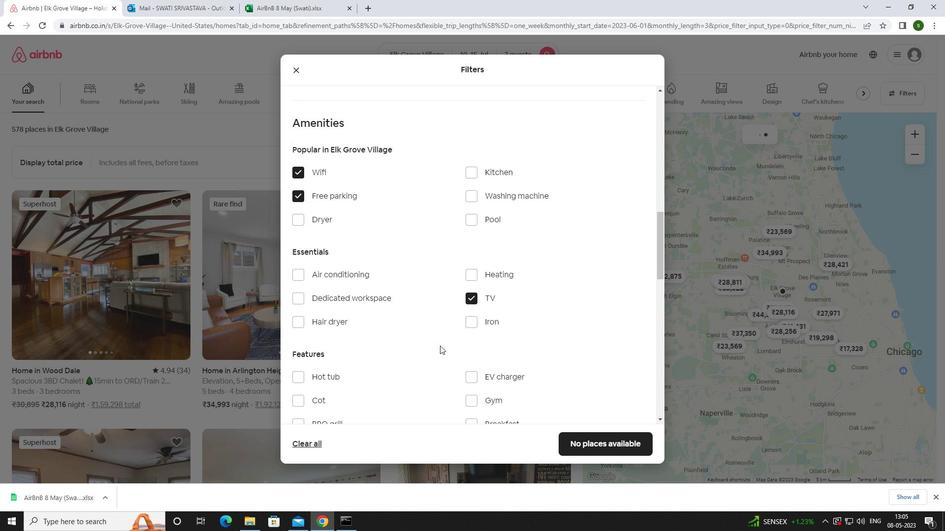 
Action: Mouse moved to (473, 304)
Screenshot: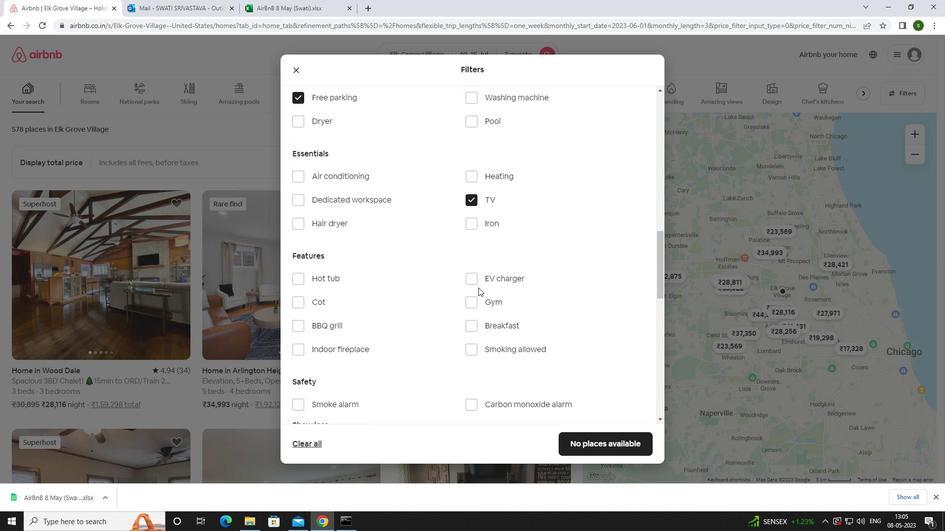 
Action: Mouse pressed left at (473, 304)
Screenshot: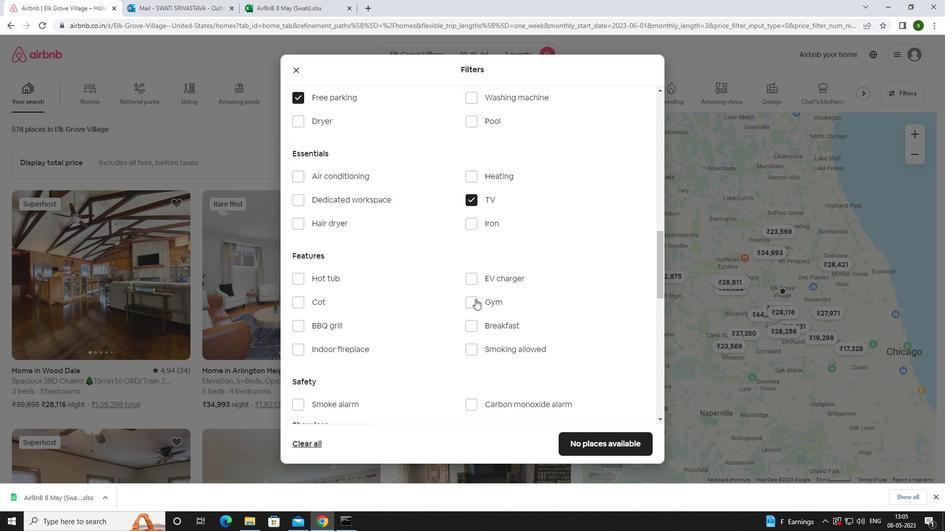 
Action: Mouse moved to (470, 333)
Screenshot: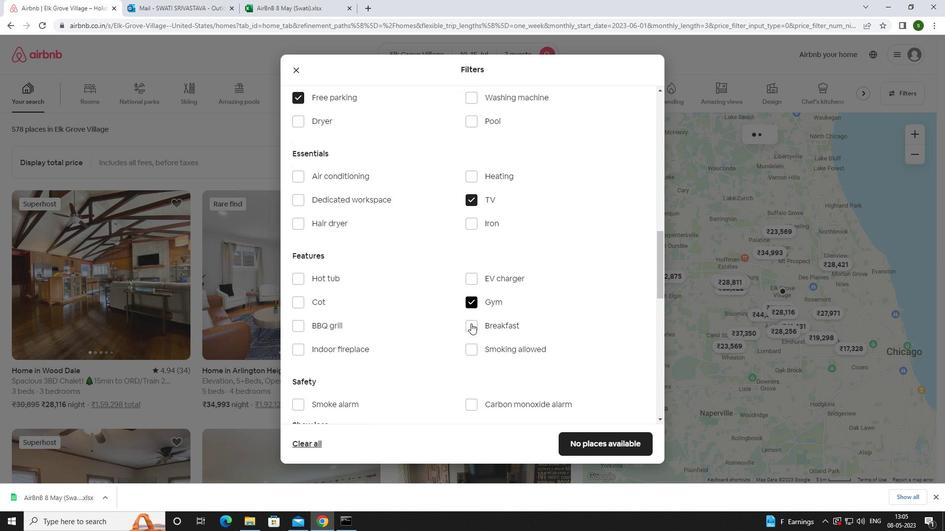 
Action: Mouse pressed left at (470, 333)
Screenshot: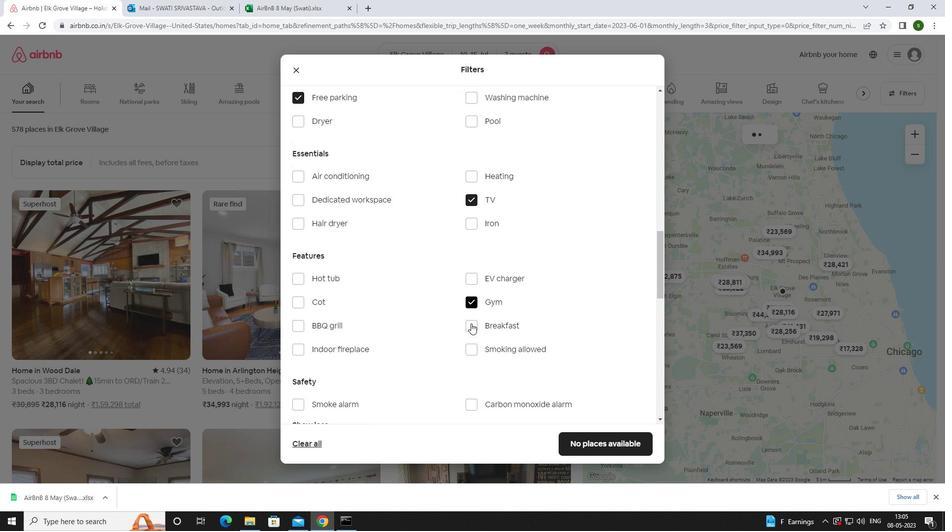 
Action: Mouse moved to (472, 326)
Screenshot: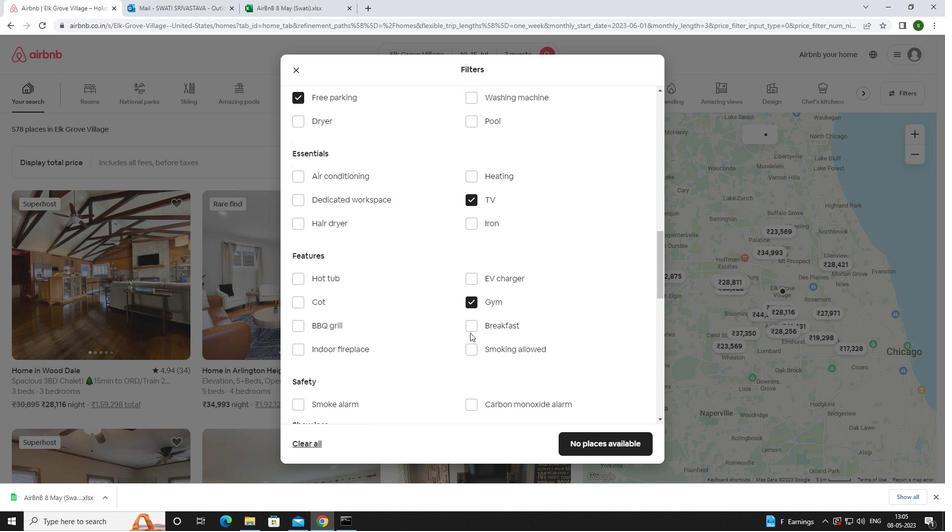 
Action: Mouse pressed left at (472, 326)
Screenshot: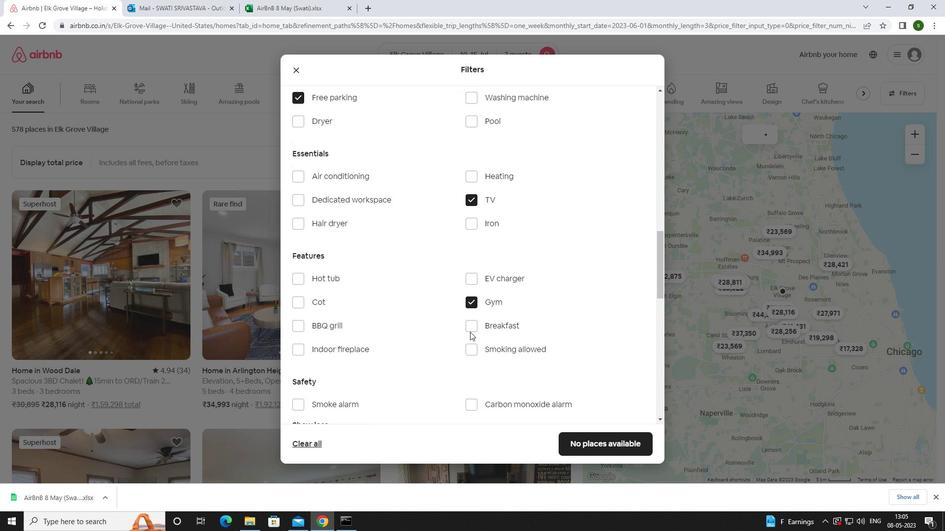 
Action: Mouse moved to (458, 315)
Screenshot: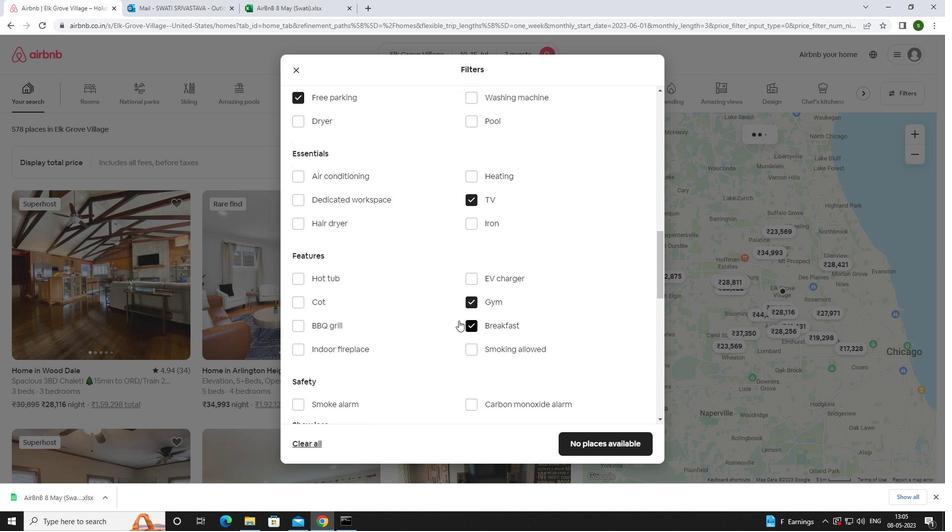 
Action: Mouse scrolled (458, 314) with delta (0, 0)
Screenshot: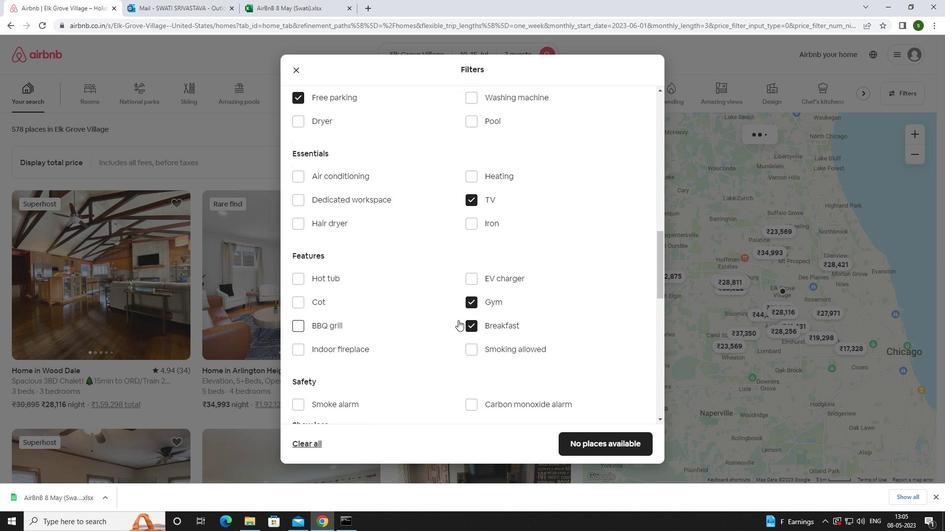 
Action: Mouse scrolled (458, 314) with delta (0, 0)
Screenshot: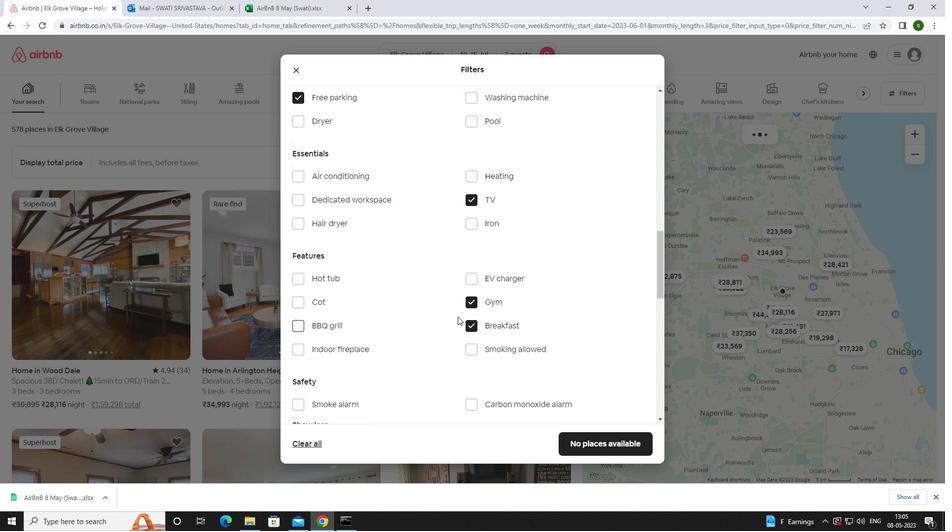 
Action: Mouse scrolled (458, 314) with delta (0, 0)
Screenshot: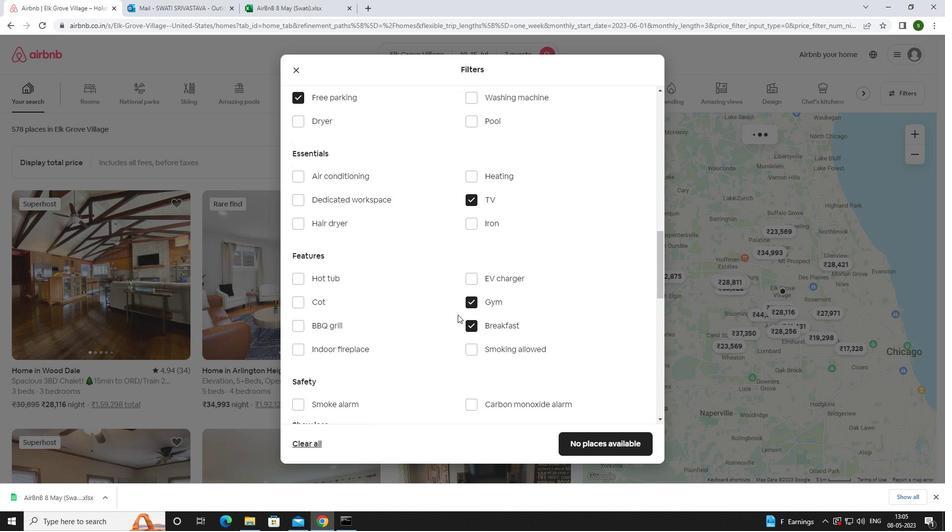 
Action: Mouse scrolled (458, 314) with delta (0, 0)
Screenshot: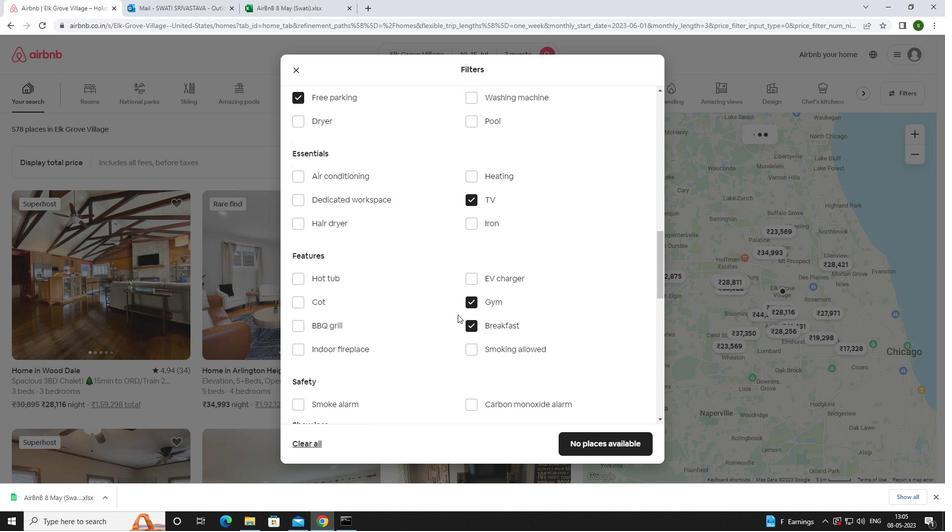 
Action: Mouse moved to (621, 340)
Screenshot: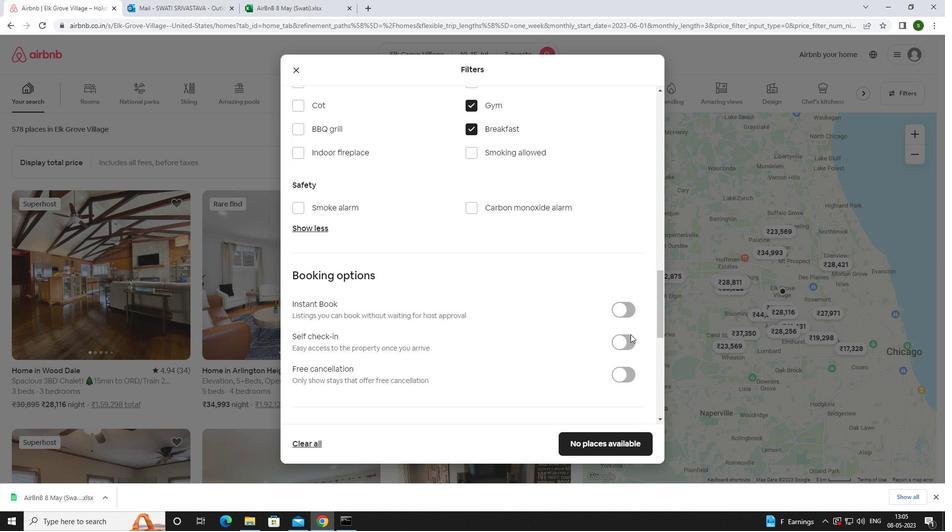 
Action: Mouse pressed left at (621, 340)
Screenshot: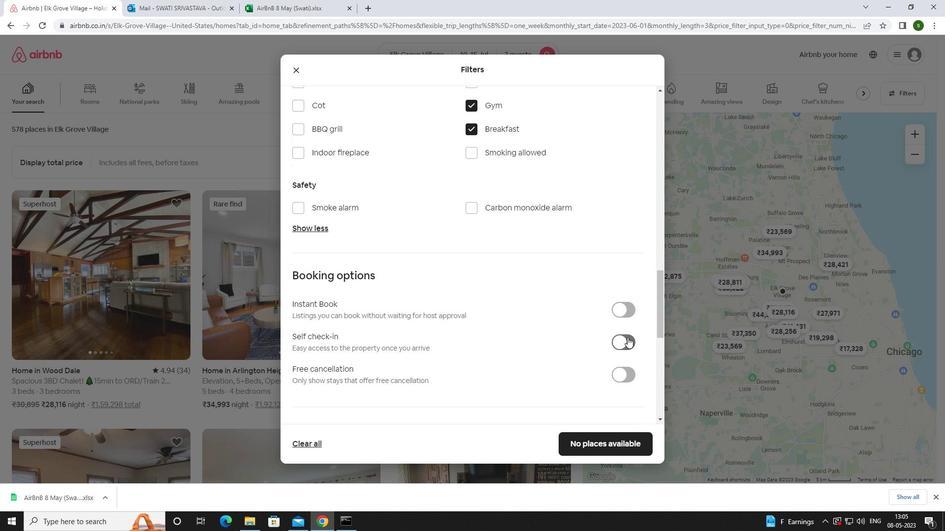 
Action: Mouse moved to (374, 305)
Screenshot: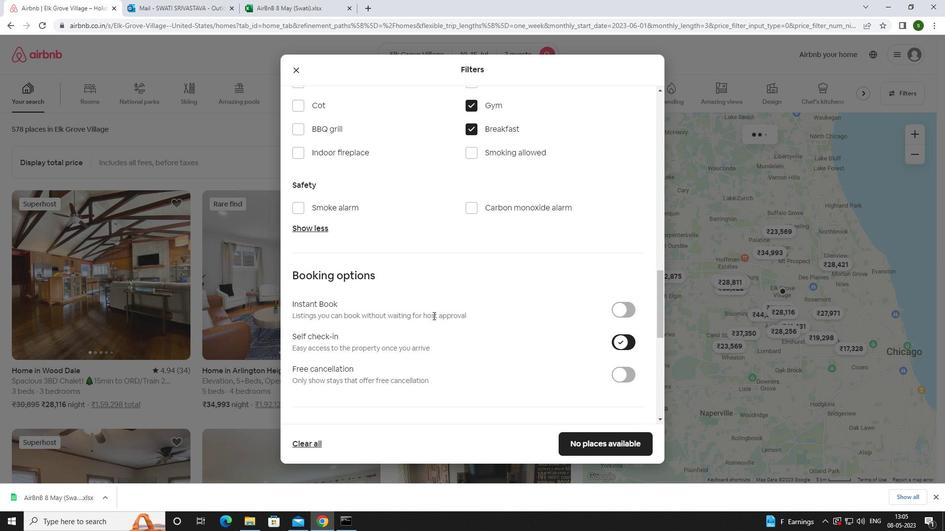 
Action: Mouse scrolled (374, 305) with delta (0, 0)
Screenshot: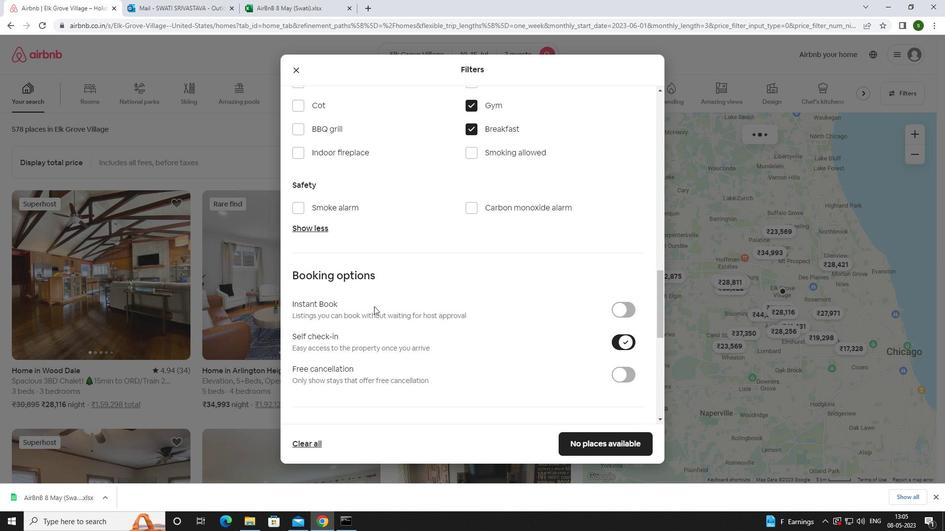
Action: Mouse scrolled (374, 305) with delta (0, 0)
Screenshot: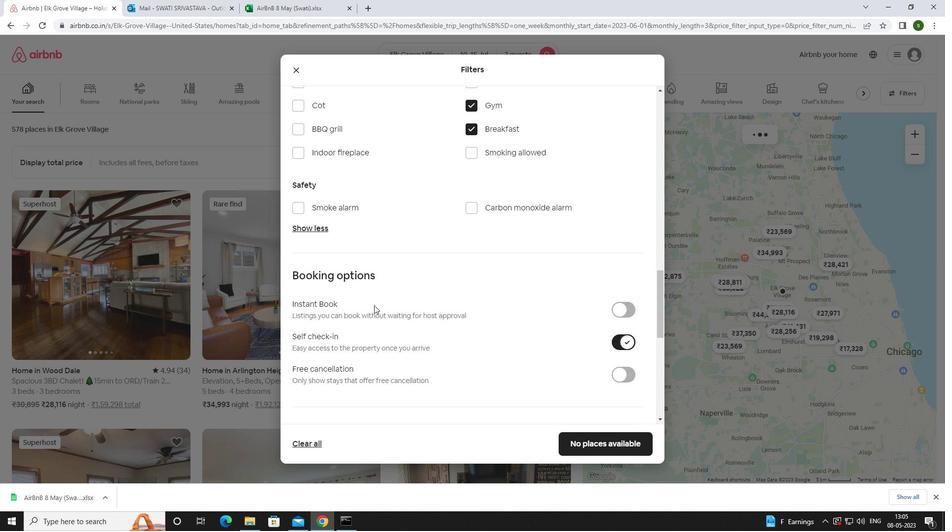 
Action: Mouse scrolled (374, 305) with delta (0, 0)
Screenshot: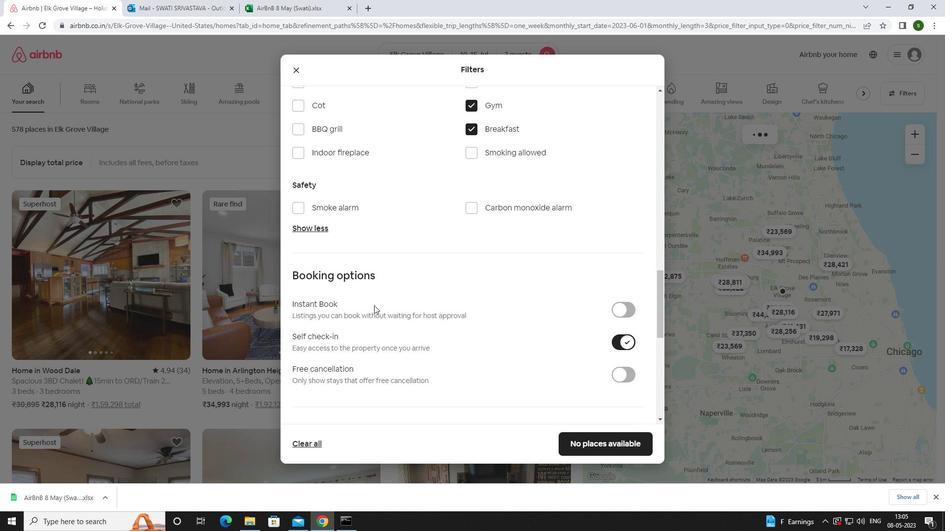 
Action: Mouse scrolled (374, 305) with delta (0, 0)
Screenshot: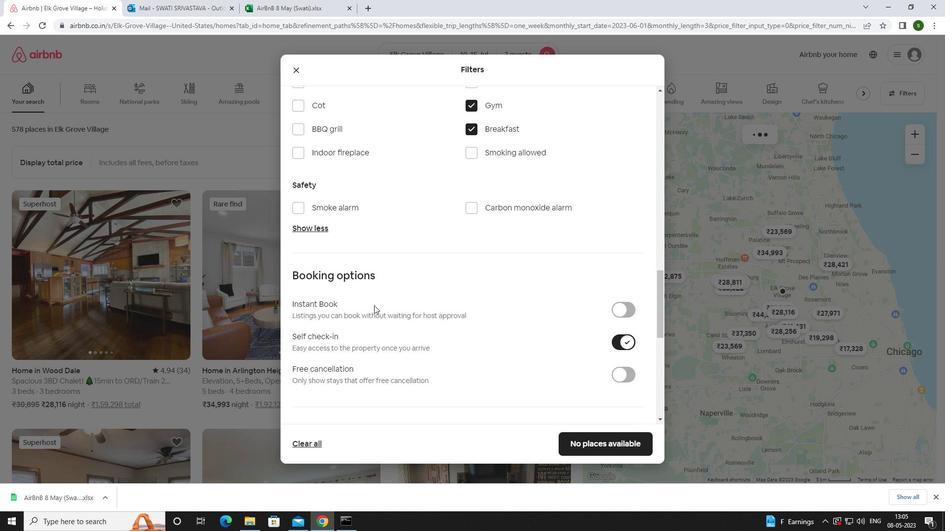 
Action: Mouse scrolled (374, 305) with delta (0, 0)
Screenshot: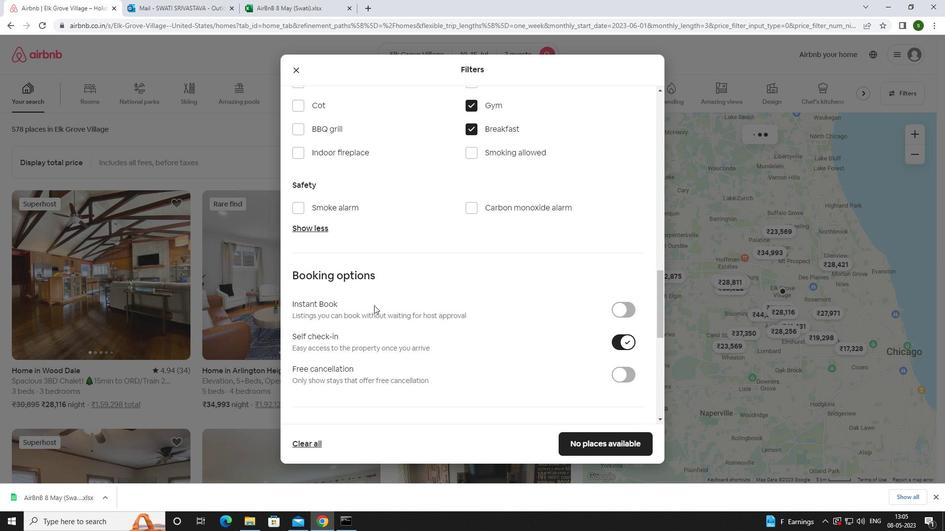 
Action: Mouse scrolled (374, 305) with delta (0, 0)
Screenshot: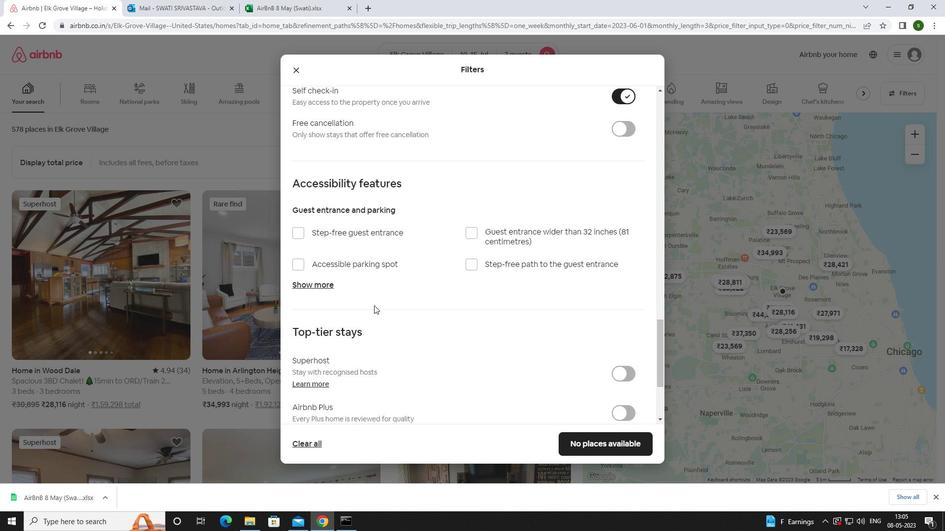 
Action: Mouse scrolled (374, 305) with delta (0, 0)
Screenshot: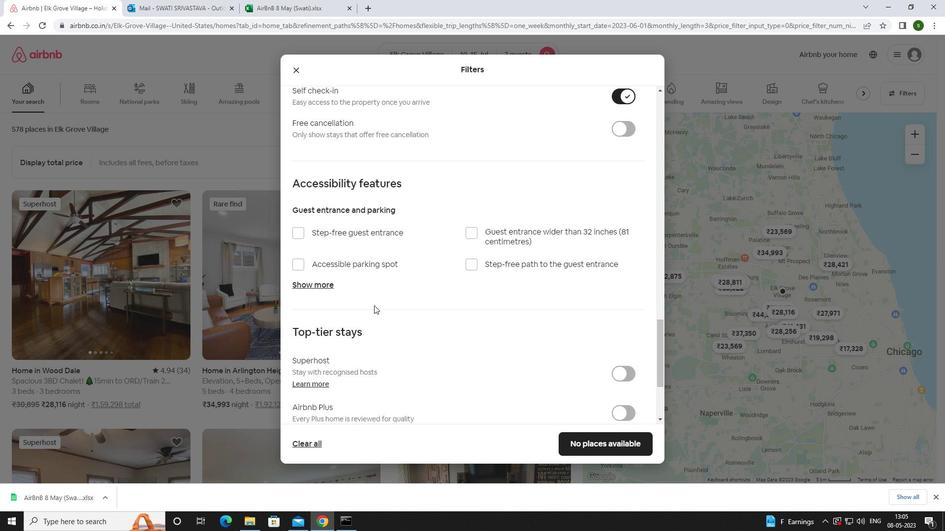 
Action: Mouse scrolled (374, 305) with delta (0, 0)
Screenshot: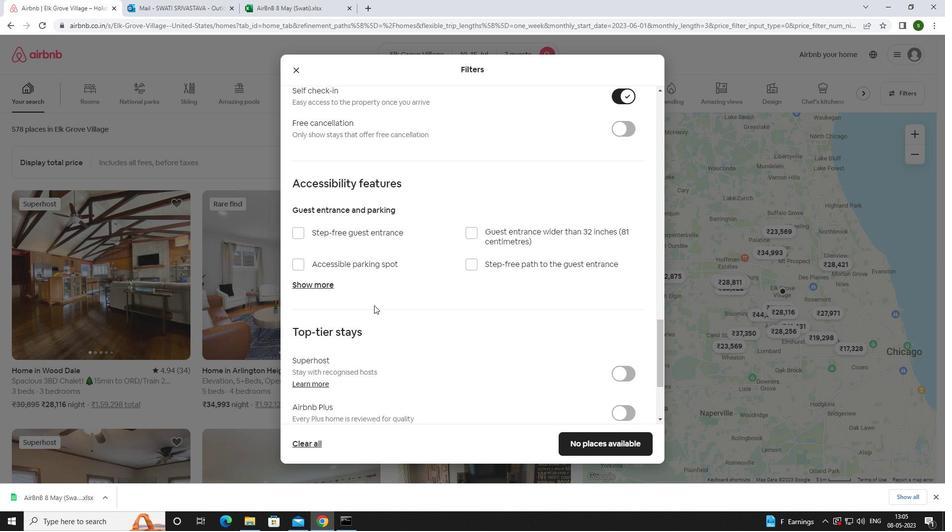 
Action: Mouse scrolled (374, 305) with delta (0, 0)
Screenshot: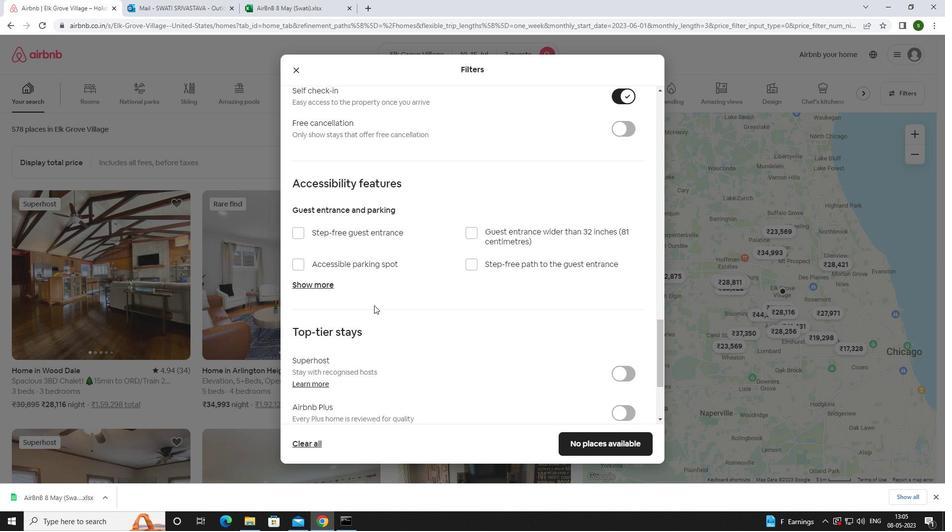 
Action: Mouse scrolled (374, 305) with delta (0, 0)
Screenshot: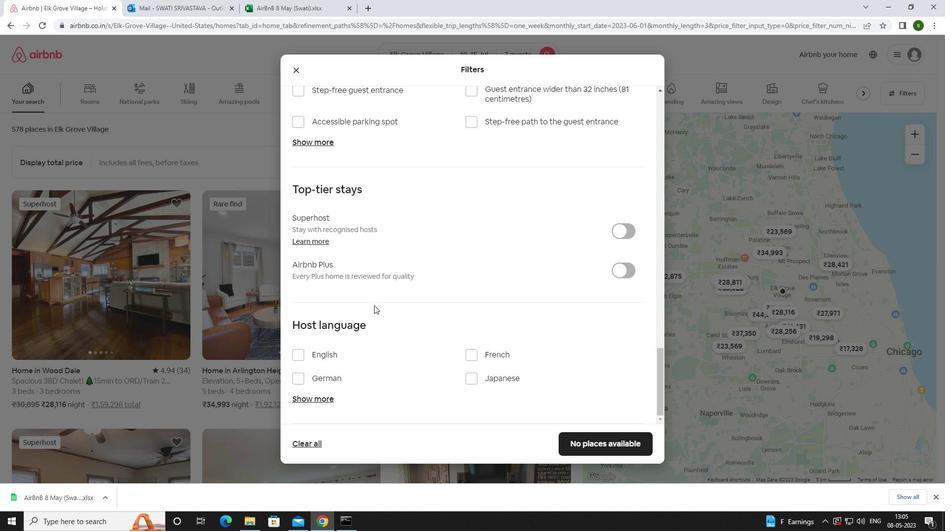 
Action: Mouse scrolled (374, 305) with delta (0, 0)
Screenshot: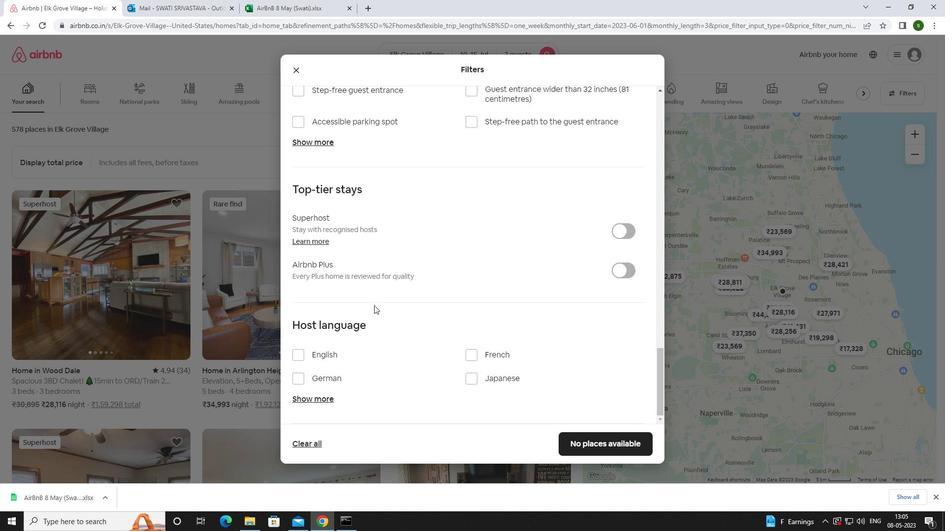 
Action: Mouse scrolled (374, 305) with delta (0, 0)
Screenshot: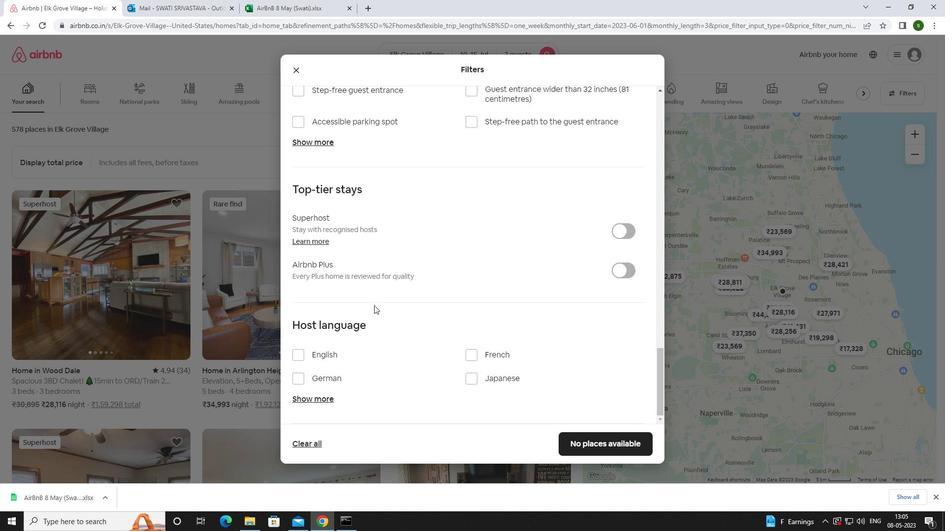 
Action: Mouse moved to (325, 354)
Screenshot: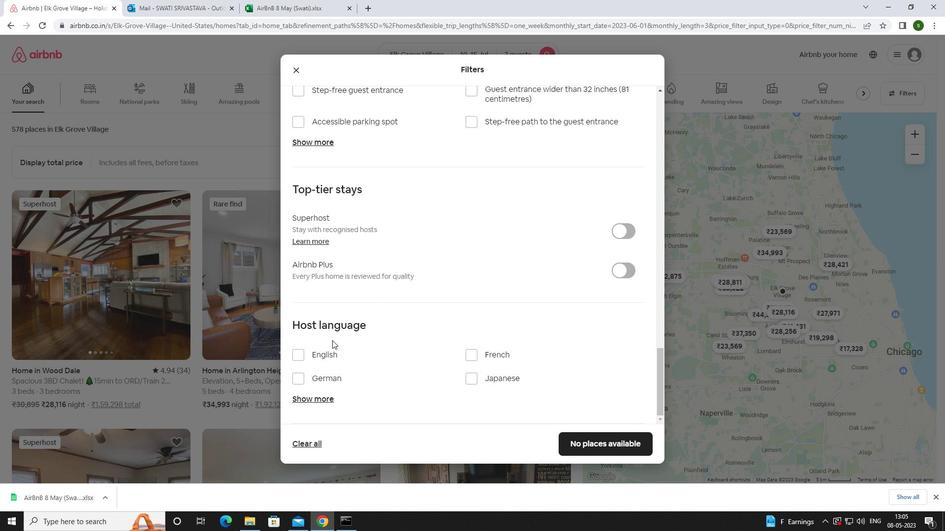 
Action: Mouse pressed left at (325, 354)
Screenshot: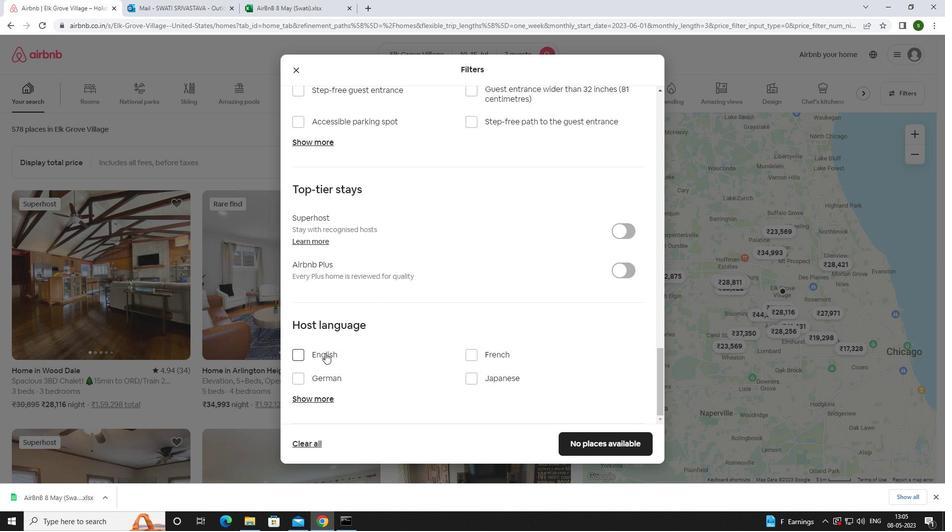 
Action: Mouse moved to (617, 439)
Screenshot: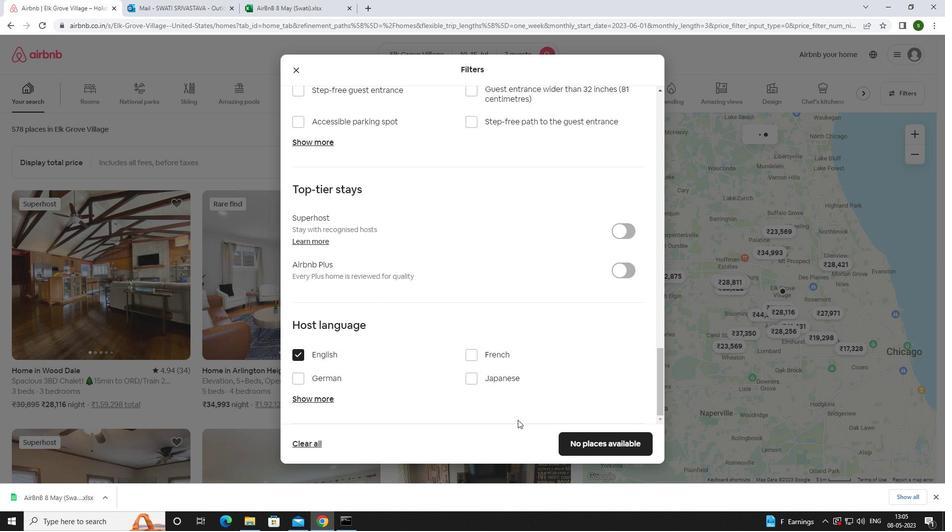 
Action: Mouse pressed left at (617, 439)
Screenshot: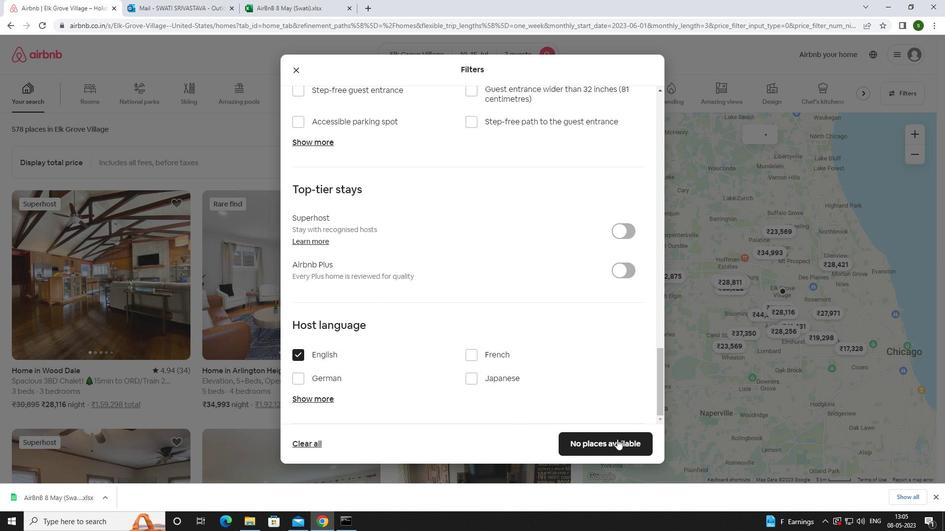 
Action: Mouse moved to (490, 354)
Screenshot: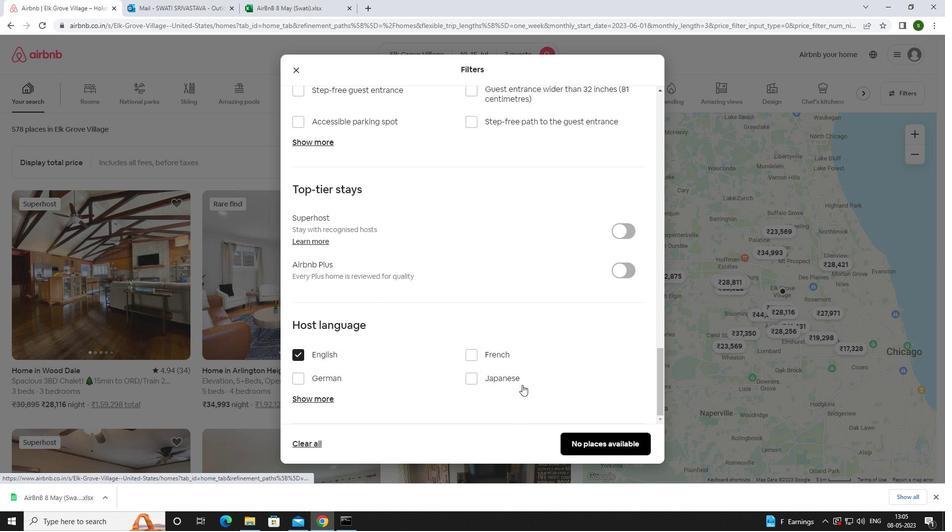 
